 Task: Provide feedback on Google Flights about pricing inaccuracies and upload a supporting screenshot.
Action: Mouse pressed left at (1153, 521)
Screenshot: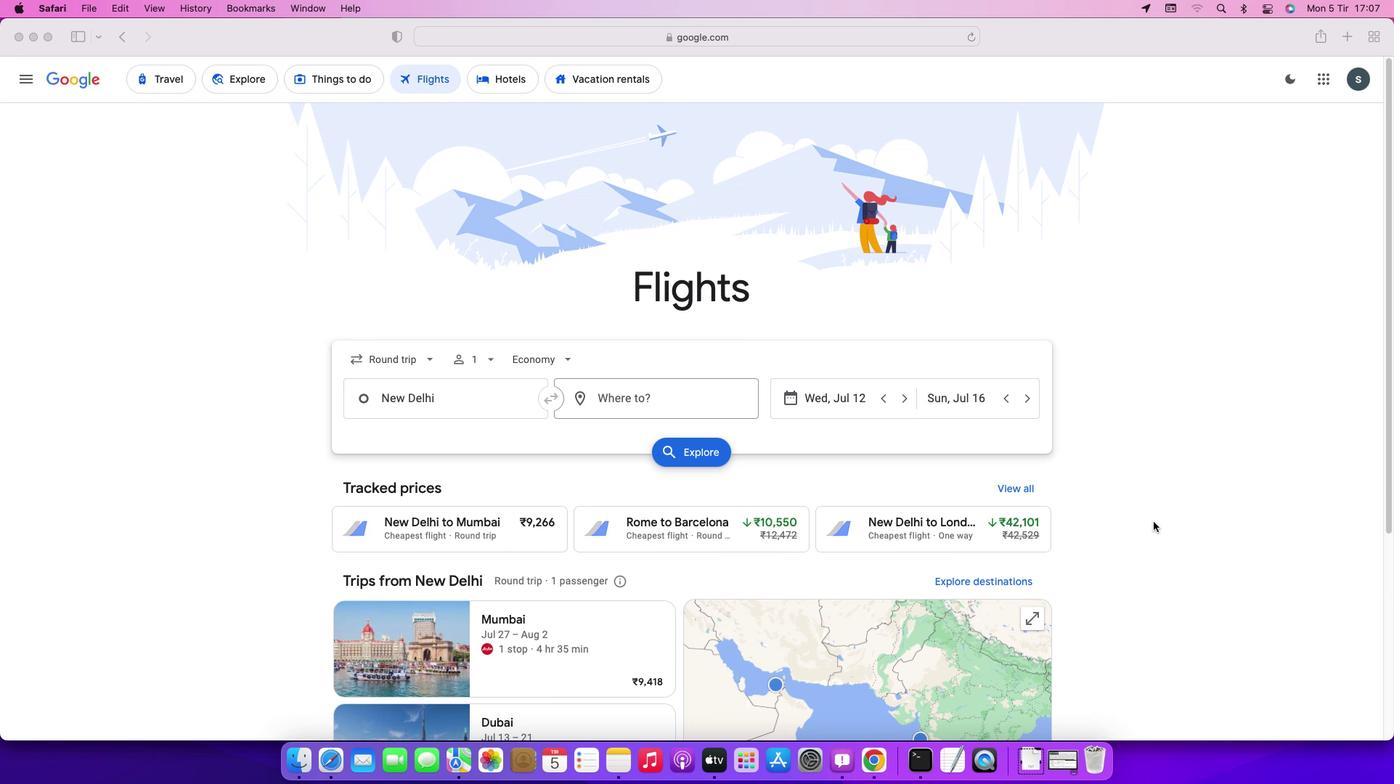
Action: Mouse moved to (1151, 574)
Screenshot: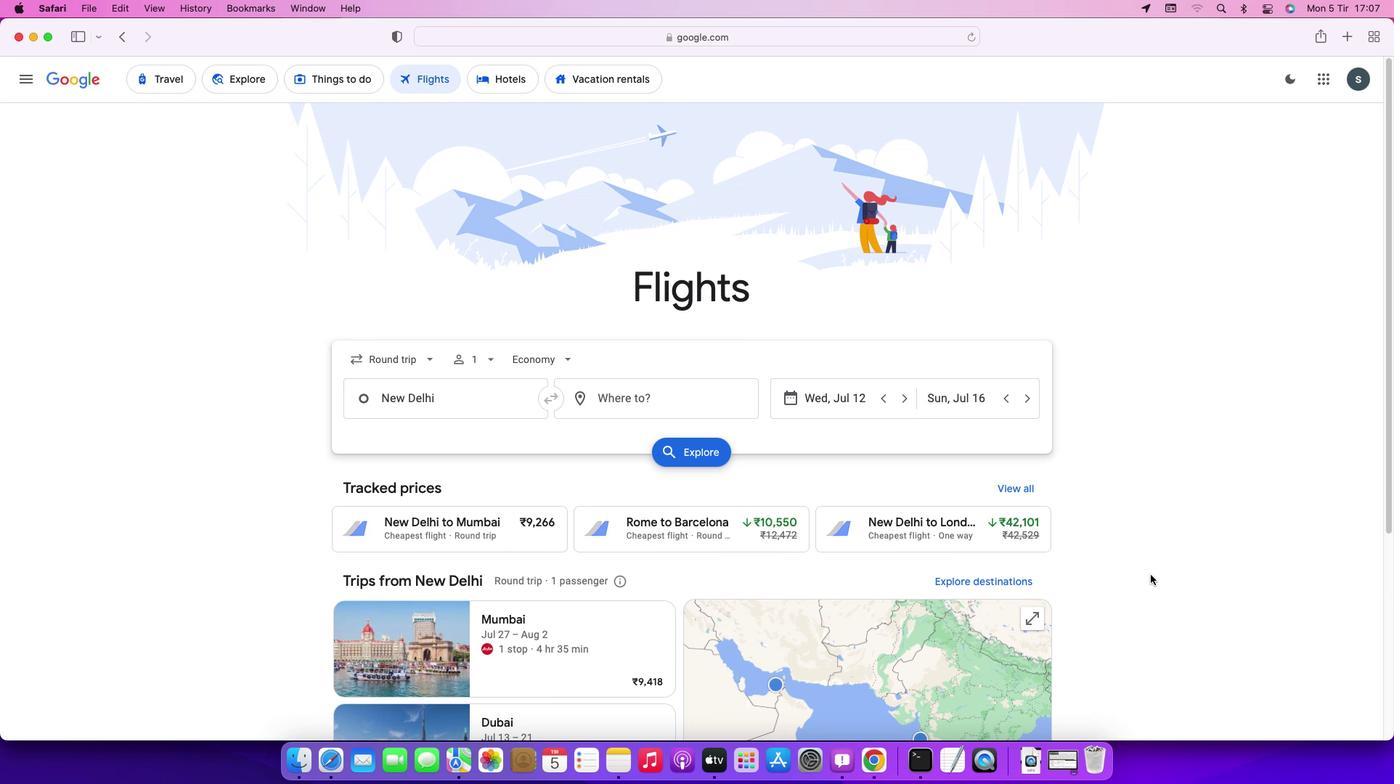 
Action: Mouse scrolled (1151, 574) with delta (0, 0)
Screenshot: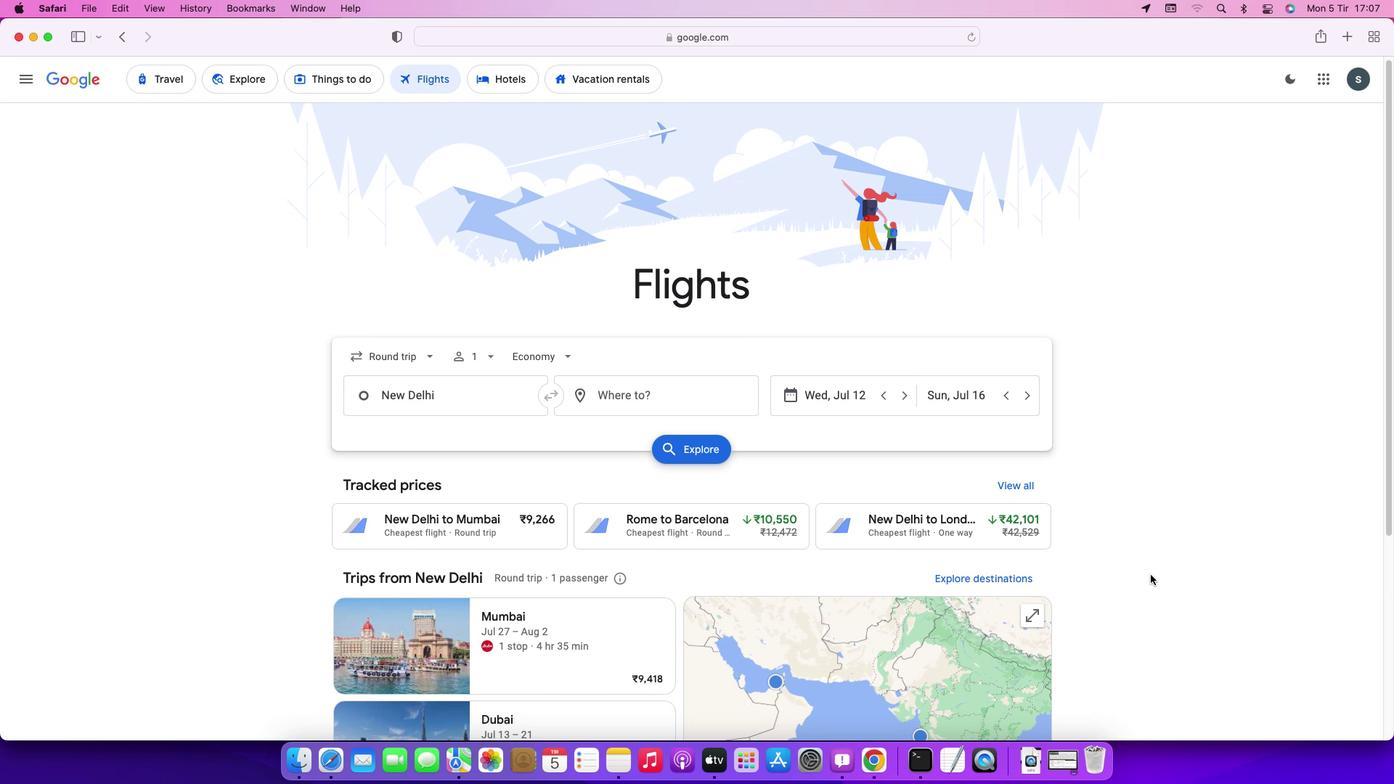 
Action: Mouse scrolled (1151, 574) with delta (0, 0)
Screenshot: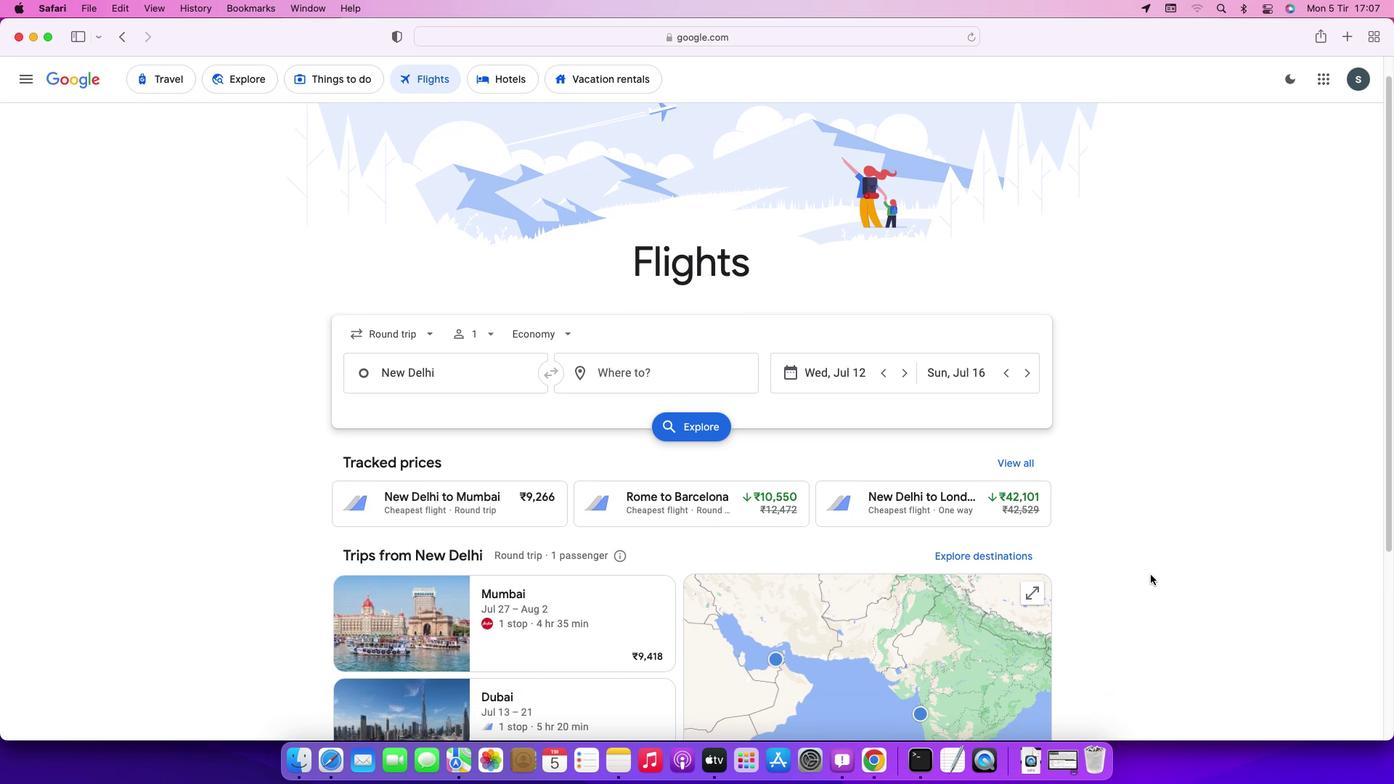 
Action: Mouse scrolled (1151, 574) with delta (0, -2)
Screenshot: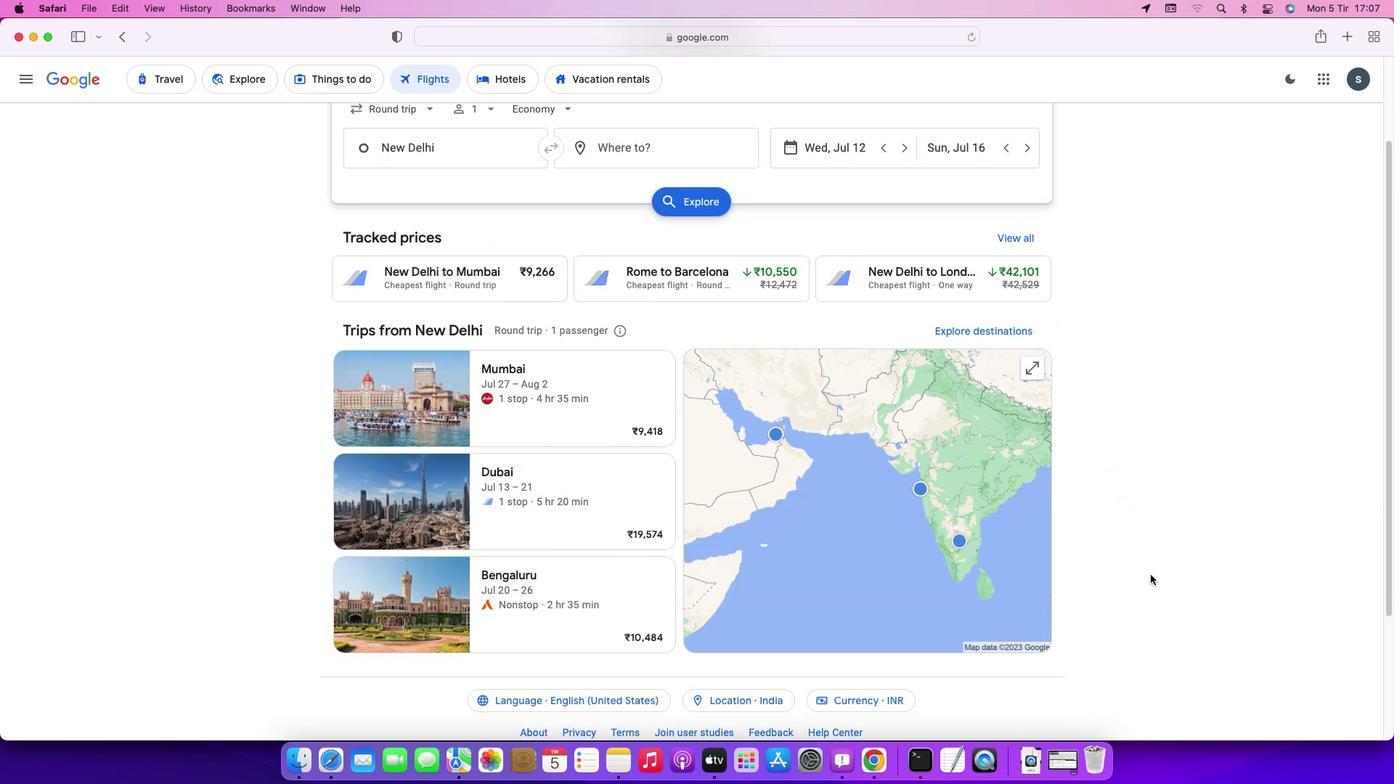 
Action: Mouse scrolled (1151, 574) with delta (0, -2)
Screenshot: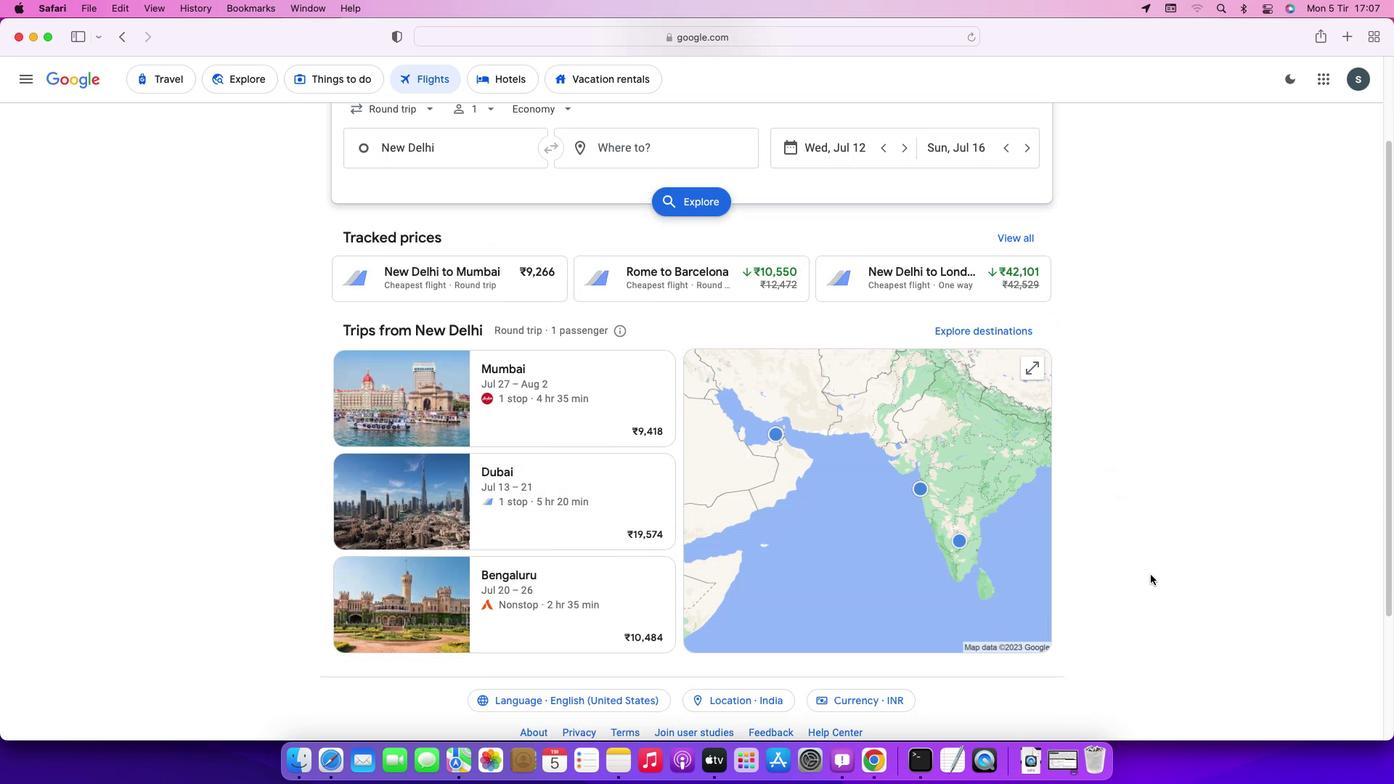 
Action: Mouse scrolled (1151, 574) with delta (0, 0)
Screenshot: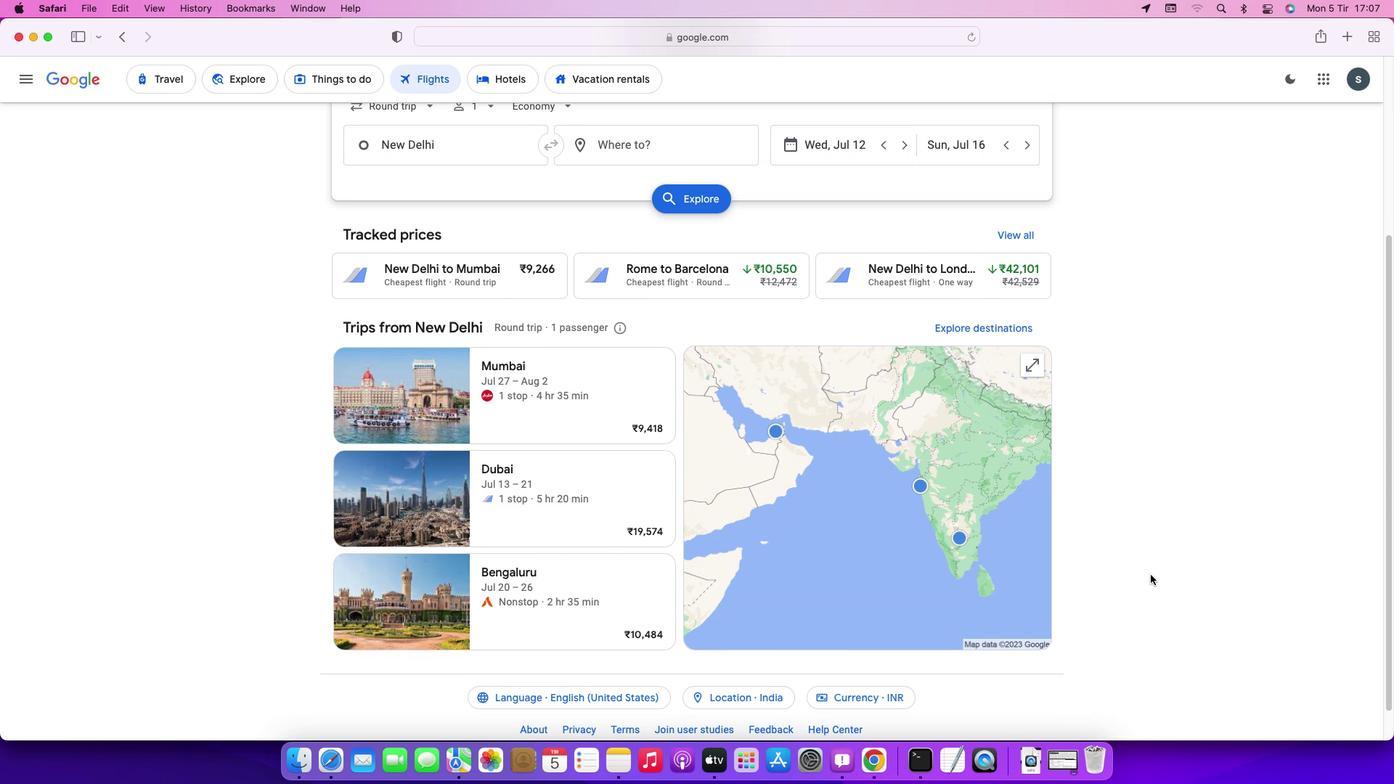 
Action: Mouse scrolled (1151, 574) with delta (0, 0)
Screenshot: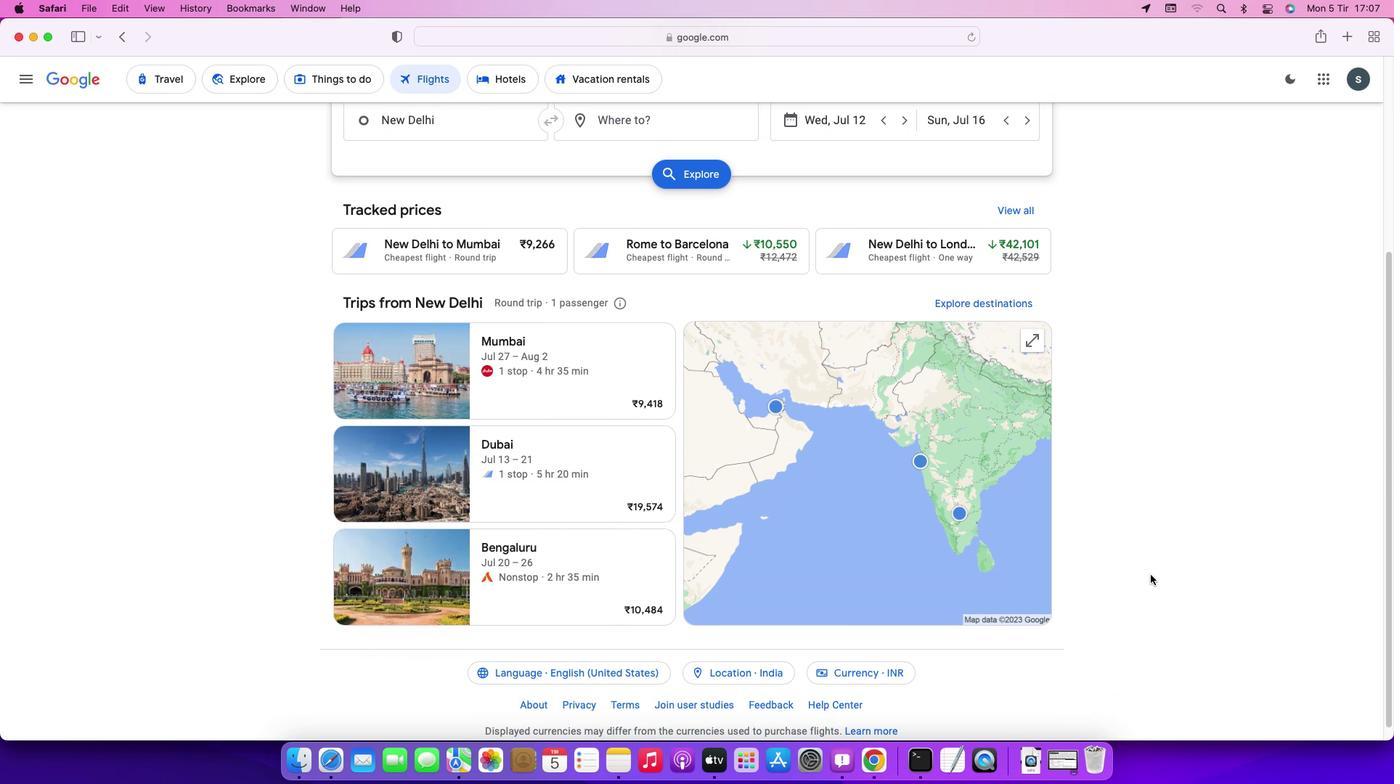 
Action: Mouse scrolled (1151, 574) with delta (0, -1)
Screenshot: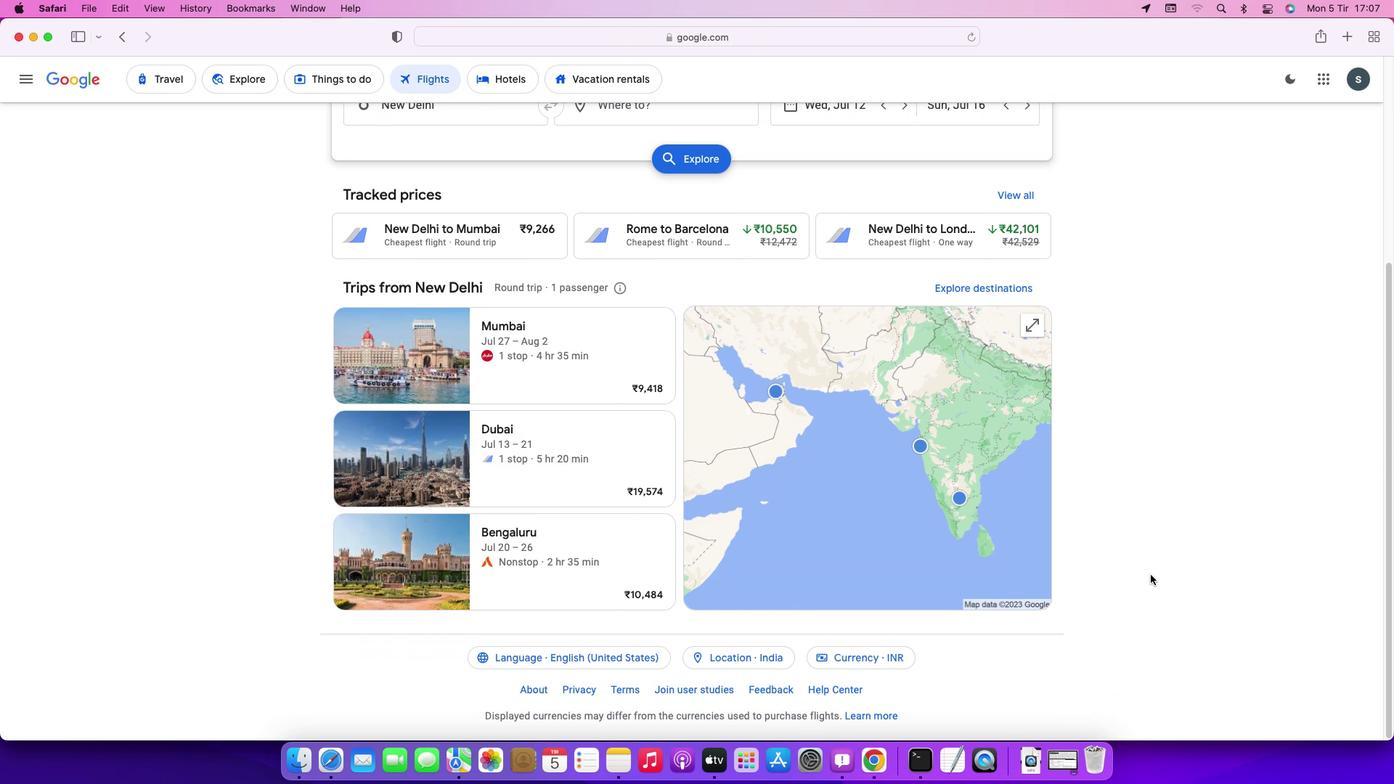 
Action: Mouse moved to (755, 686)
Screenshot: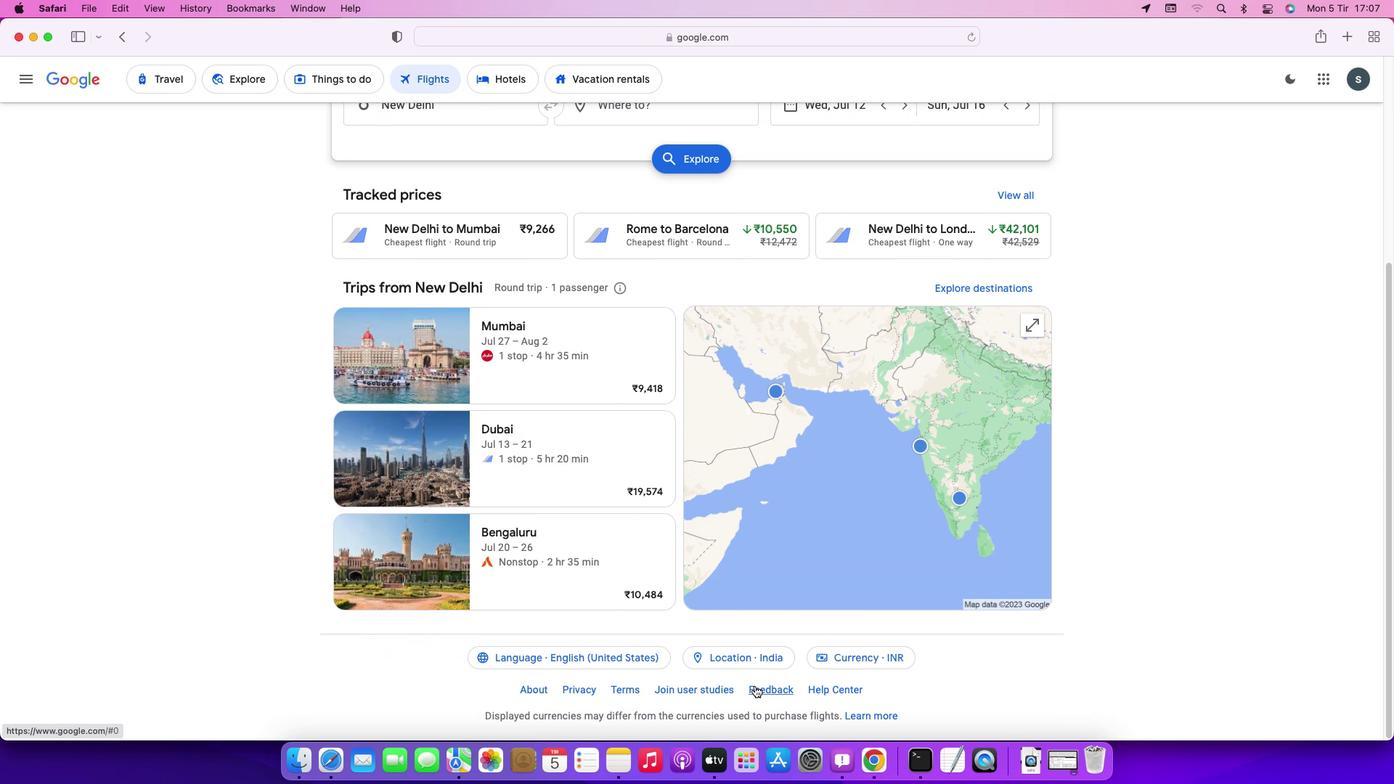 
Action: Mouse pressed left at (755, 686)
Screenshot: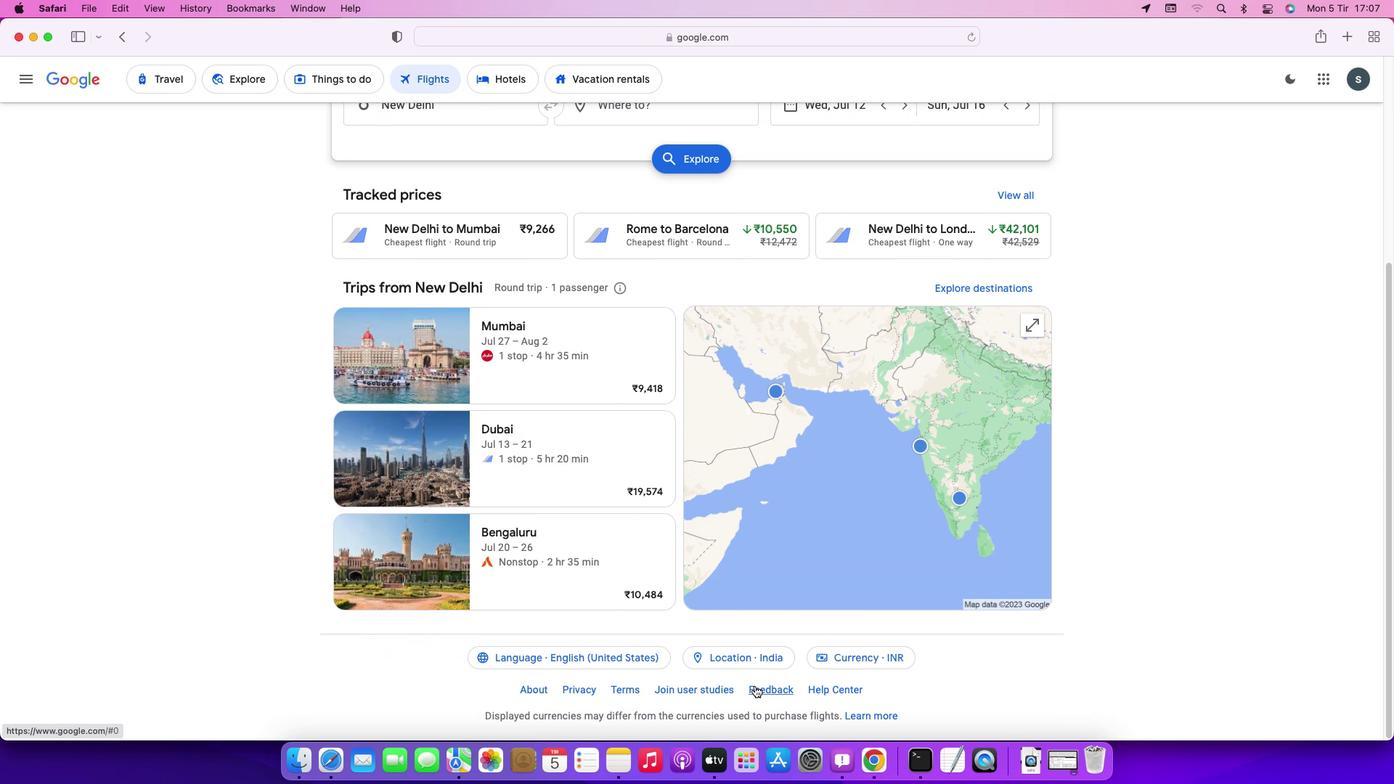
Action: Mouse moved to (1189, 192)
Screenshot: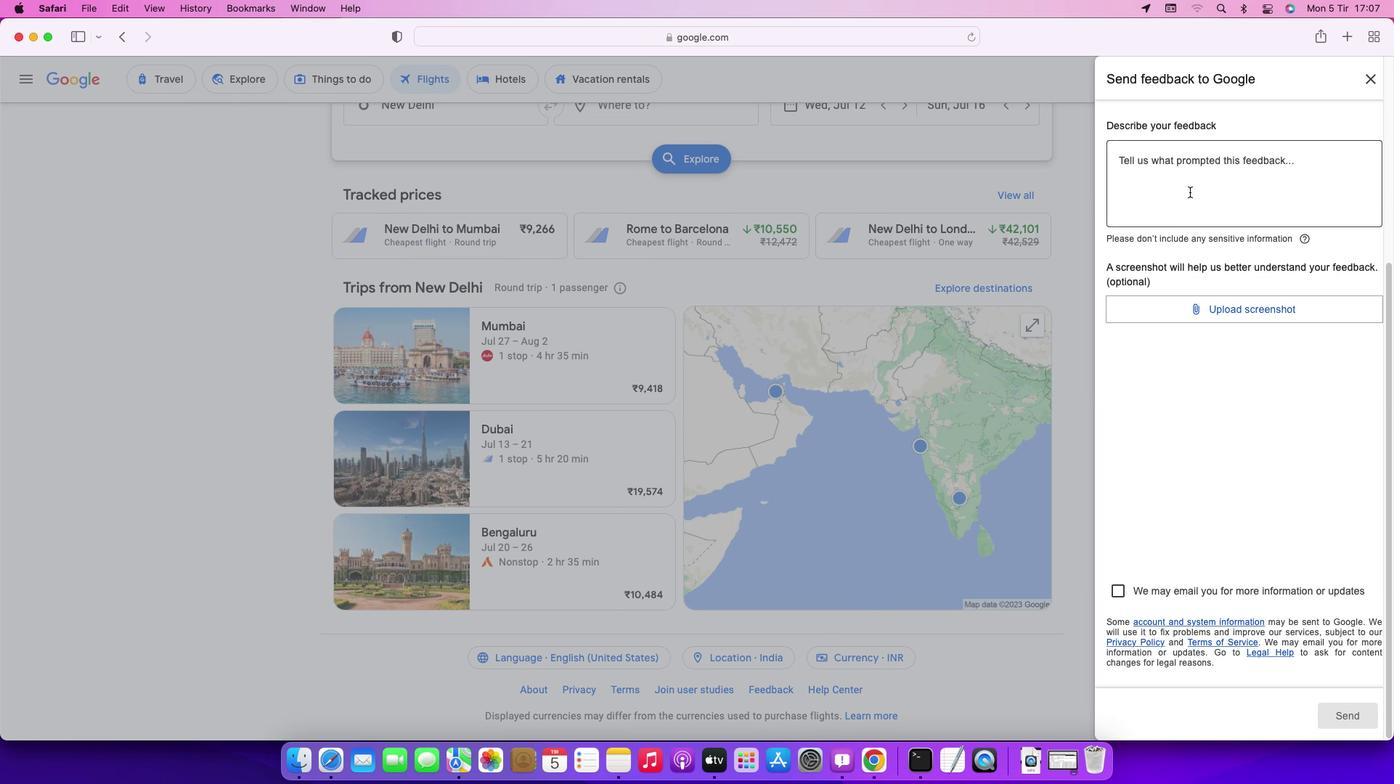 
Action: Mouse pressed left at (1189, 192)
Screenshot: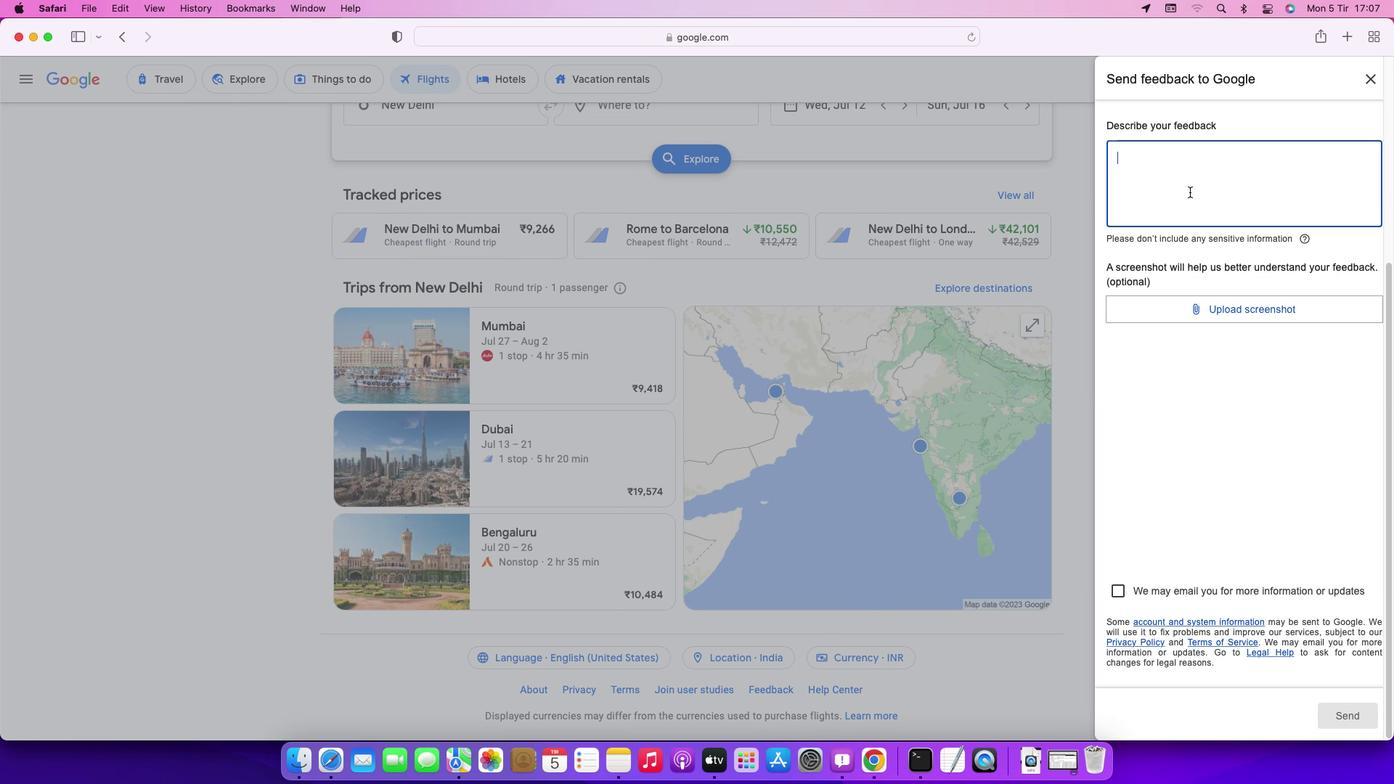 
Action: Key pressed Key.caps_lock'T'Key.caps_lock'h''e'Key.space'p''r''i''c''i''n''g'Key.space'd''i''s''p''l''a''y''e''d'Key.space'o''n'Key.spaceKey.caps_lock'G'Key.caps_lock'o''o''g''l''e'Key.spaceKey.caps_lock'F'Key.caps_lock'l''i''g''h''t'Key.space'i''s'Key.space's''o''m''e''t''i''m''e''s'Key.space'i''n''a''c''c''u''r''a''t''e''.'
Screenshot: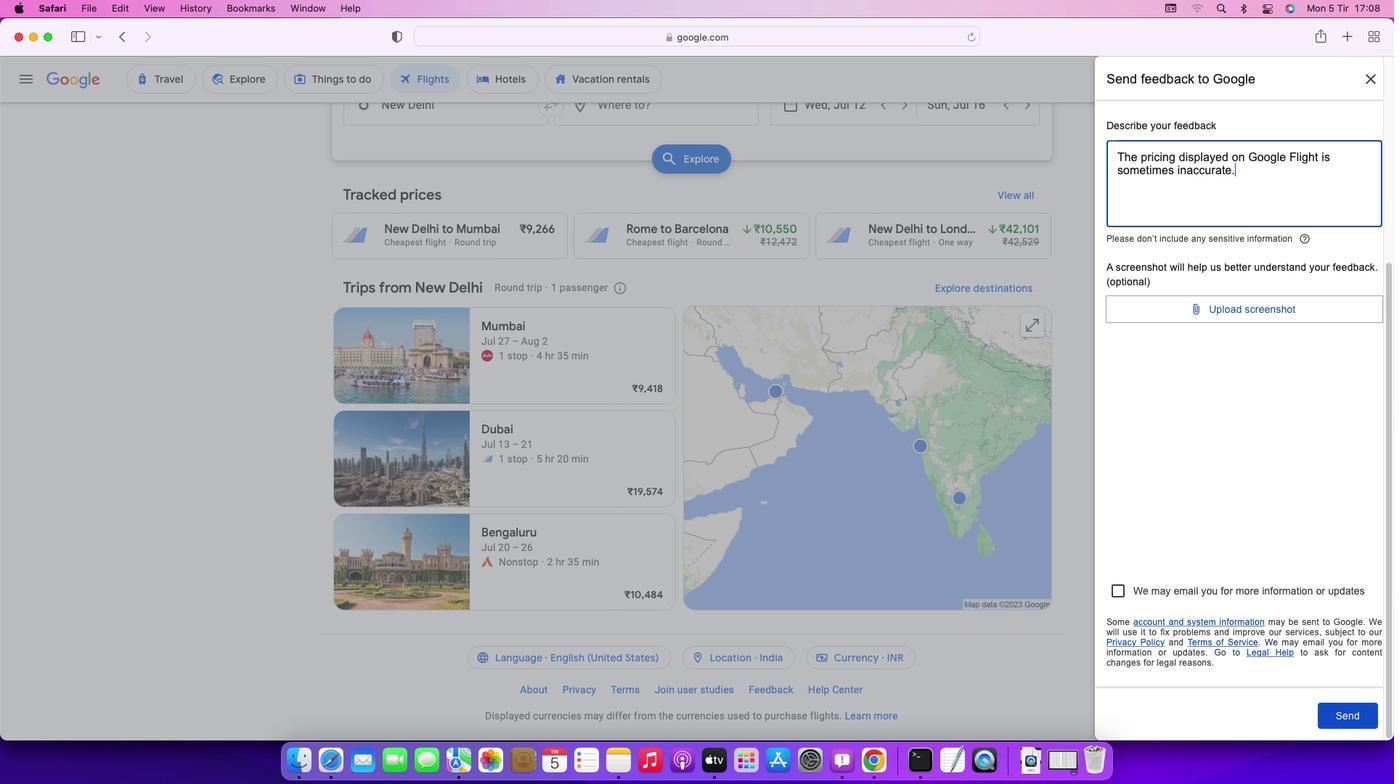 
Action: Mouse moved to (1252, 305)
Screenshot: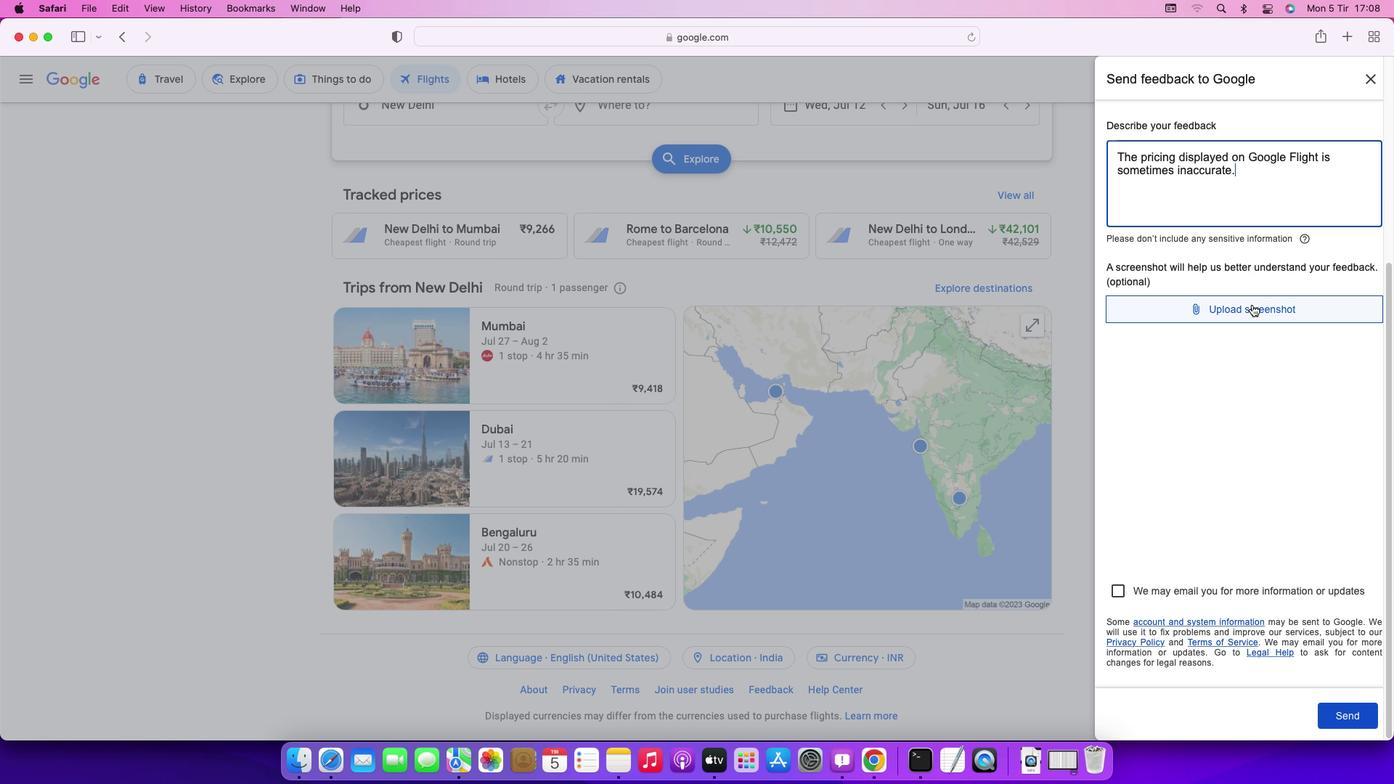 
Action: Mouse pressed left at (1252, 305)
Screenshot: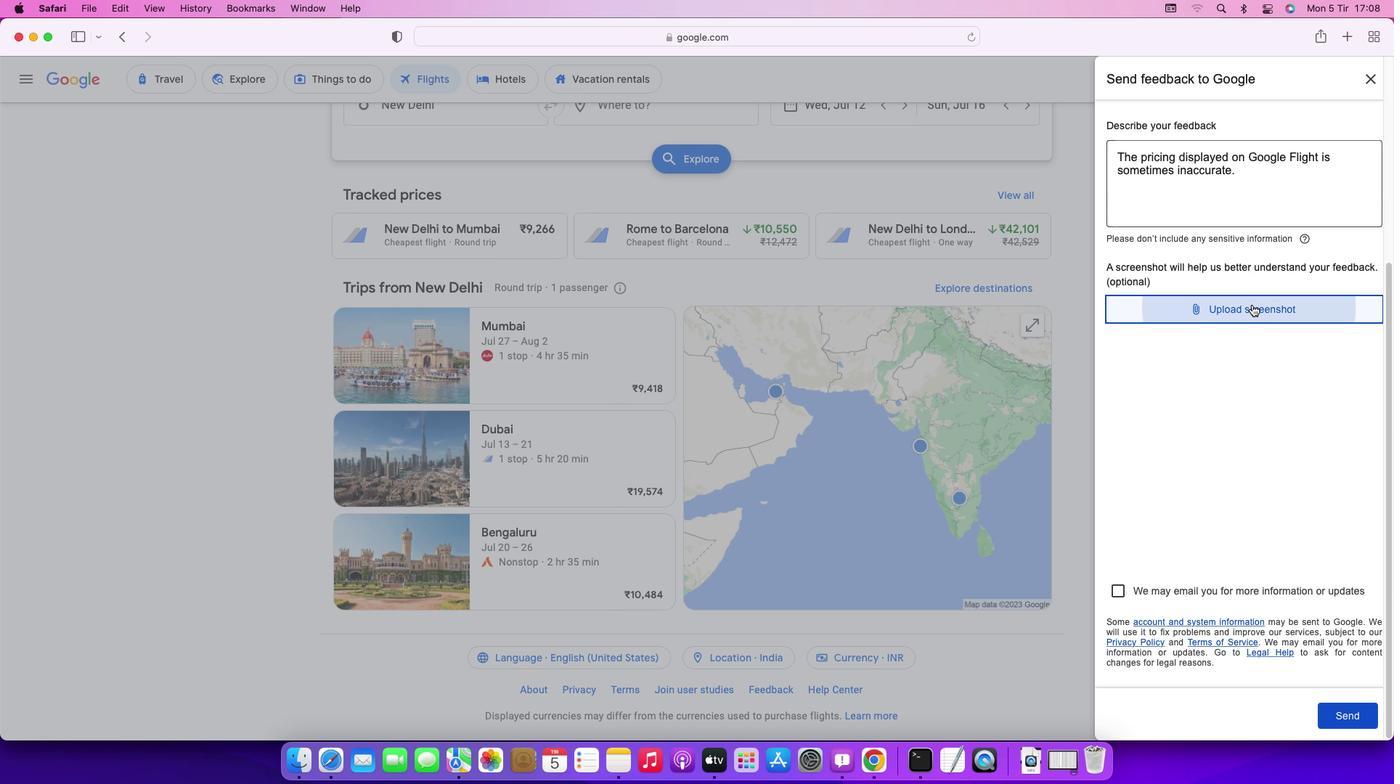 
Action: Mouse moved to (693, 440)
Screenshot: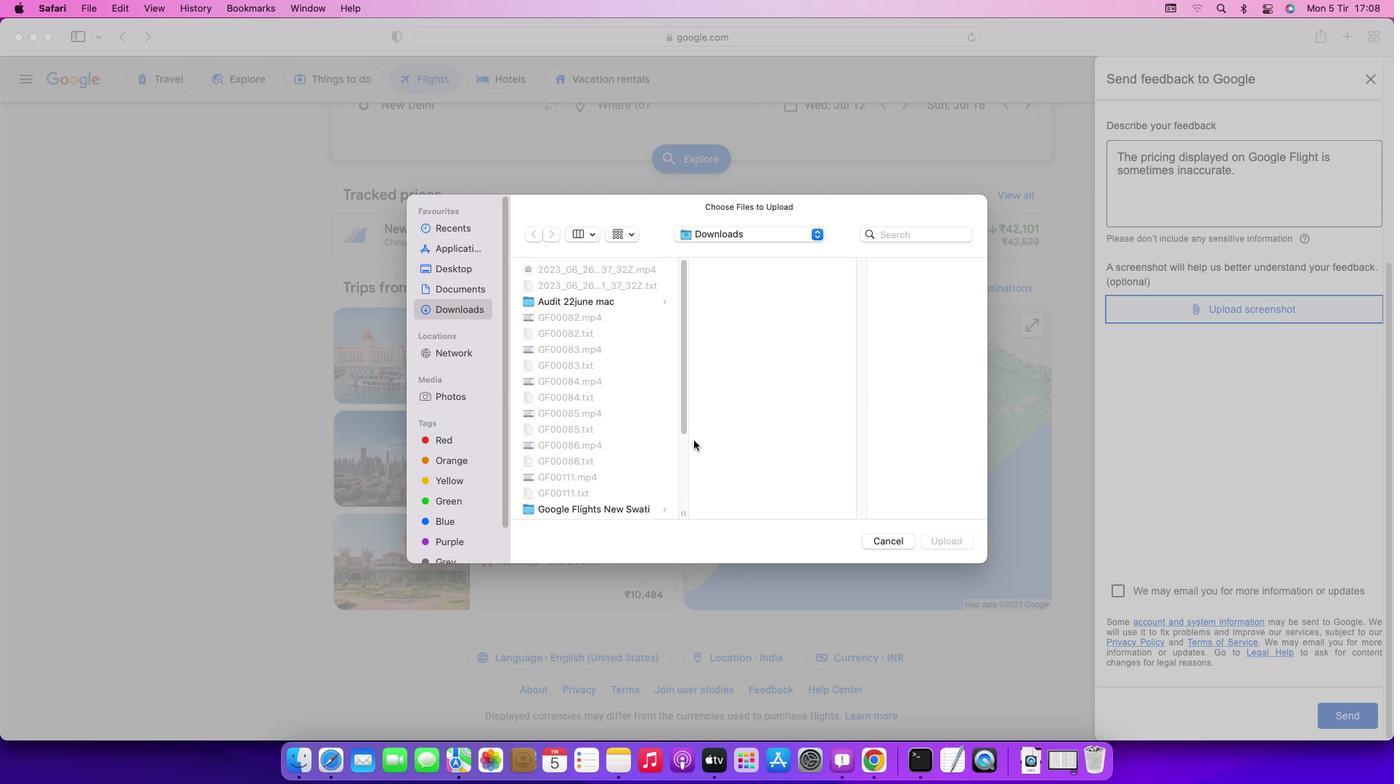 
Action: Mouse scrolled (693, 440) with delta (0, 0)
Screenshot: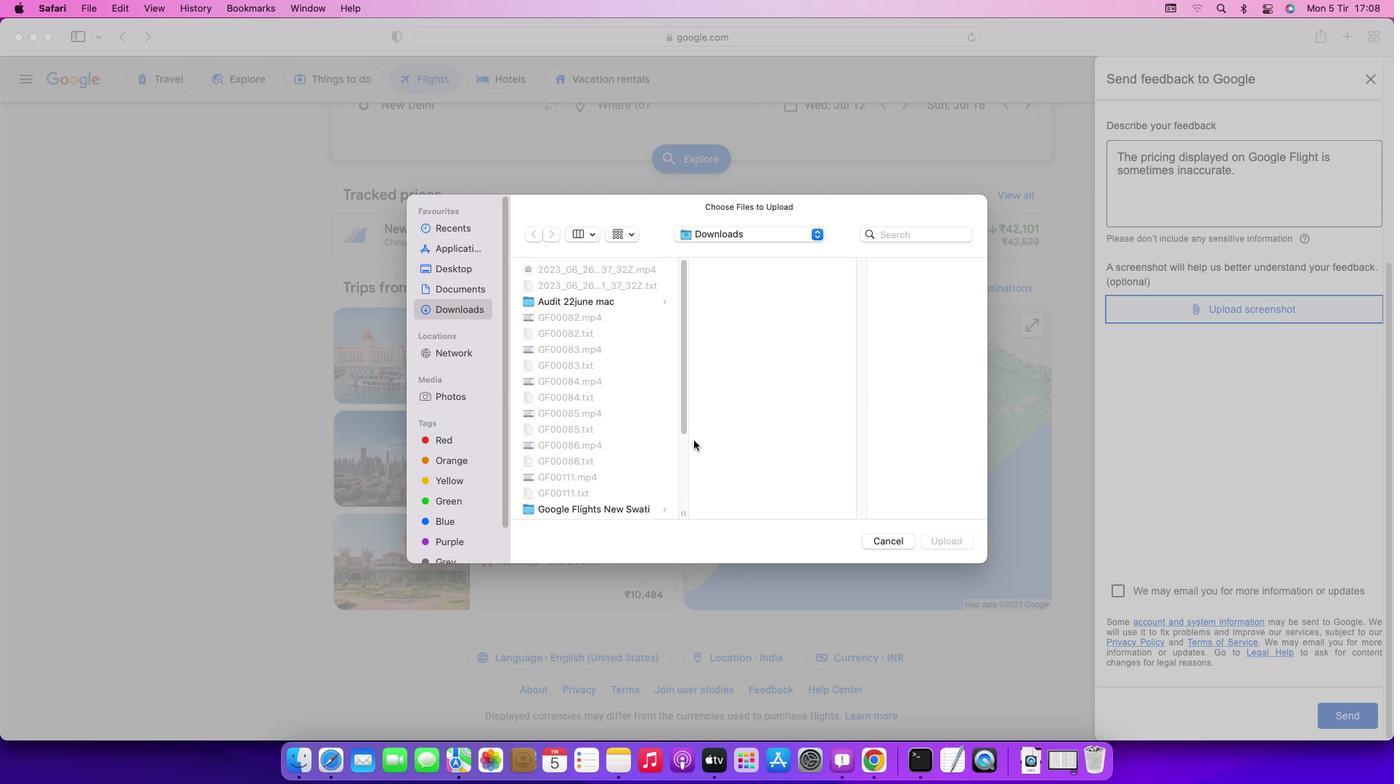 
Action: Mouse scrolled (693, 440) with delta (0, 0)
Screenshot: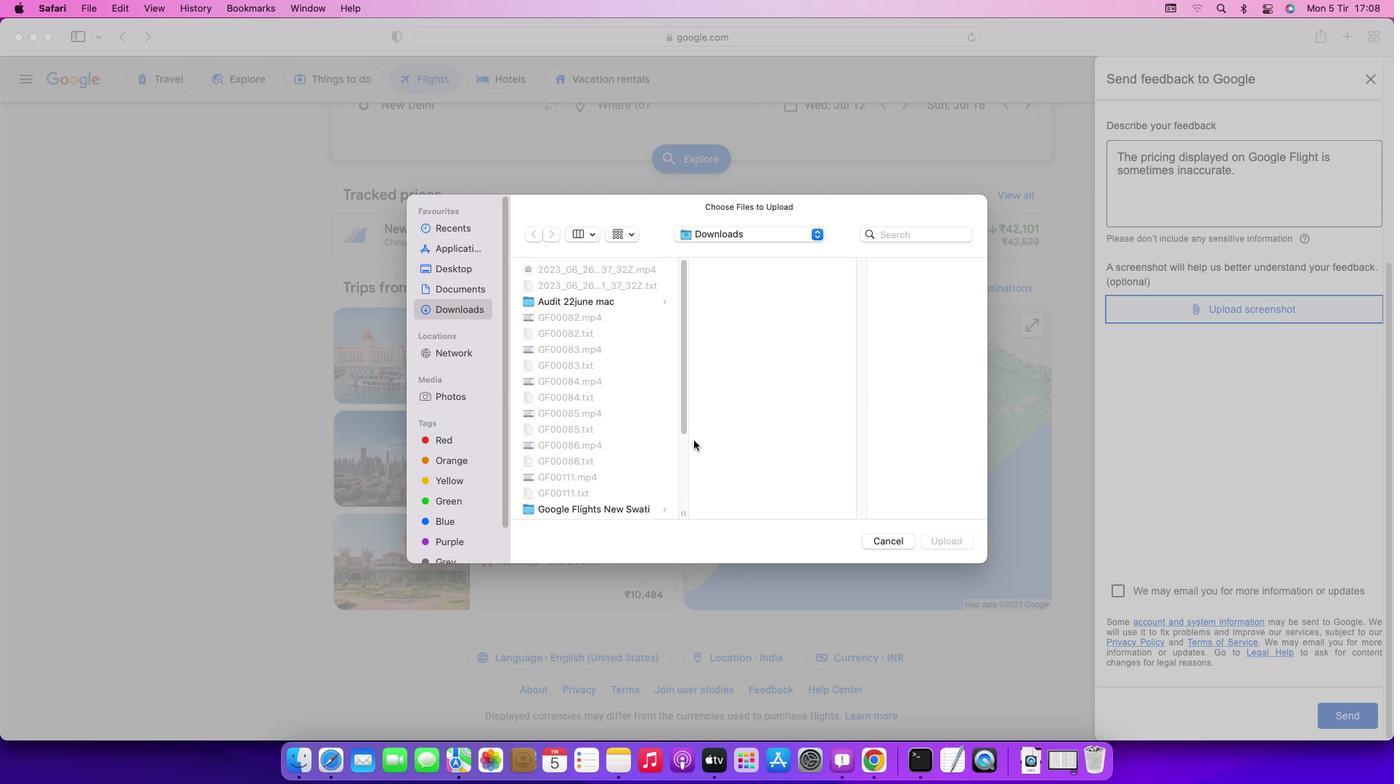 
Action: Mouse scrolled (693, 440) with delta (0, -1)
Screenshot: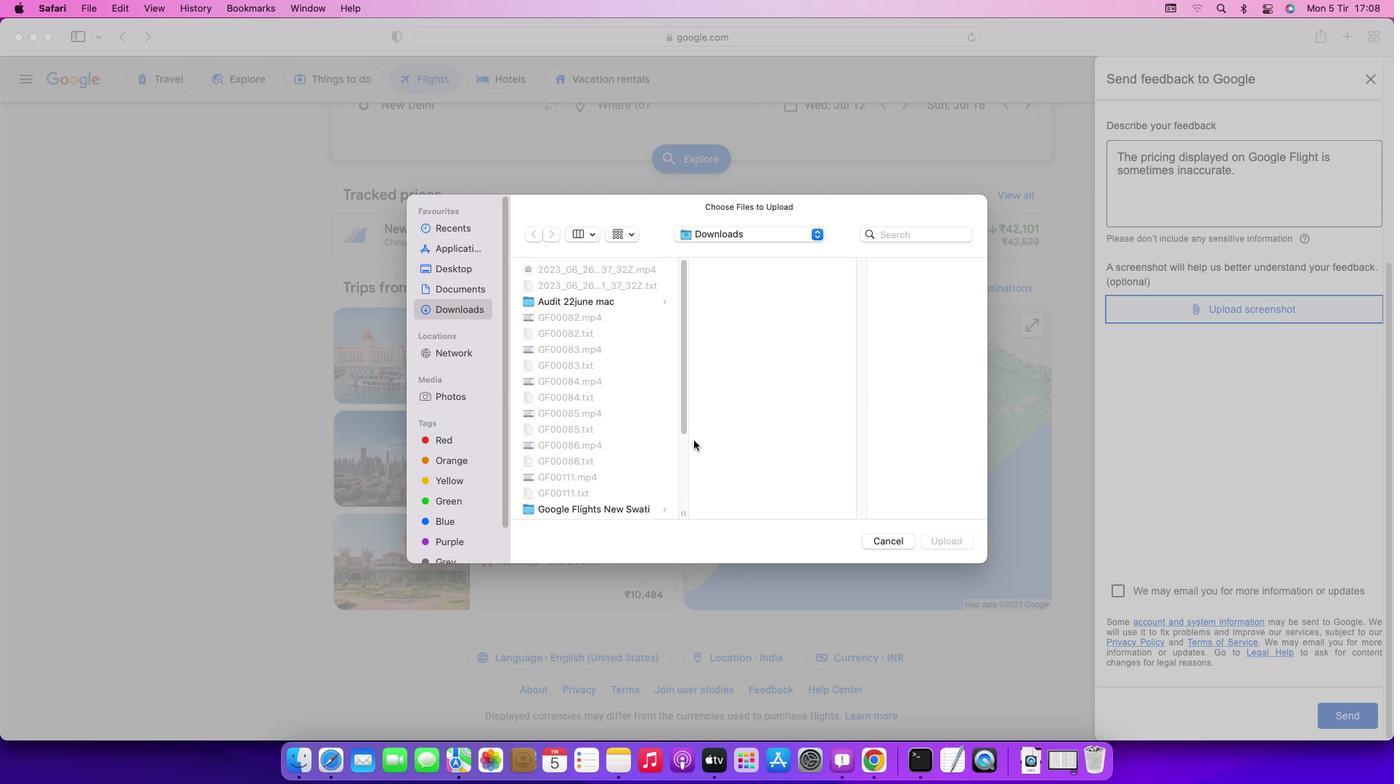 
Action: Mouse moved to (679, 442)
Screenshot: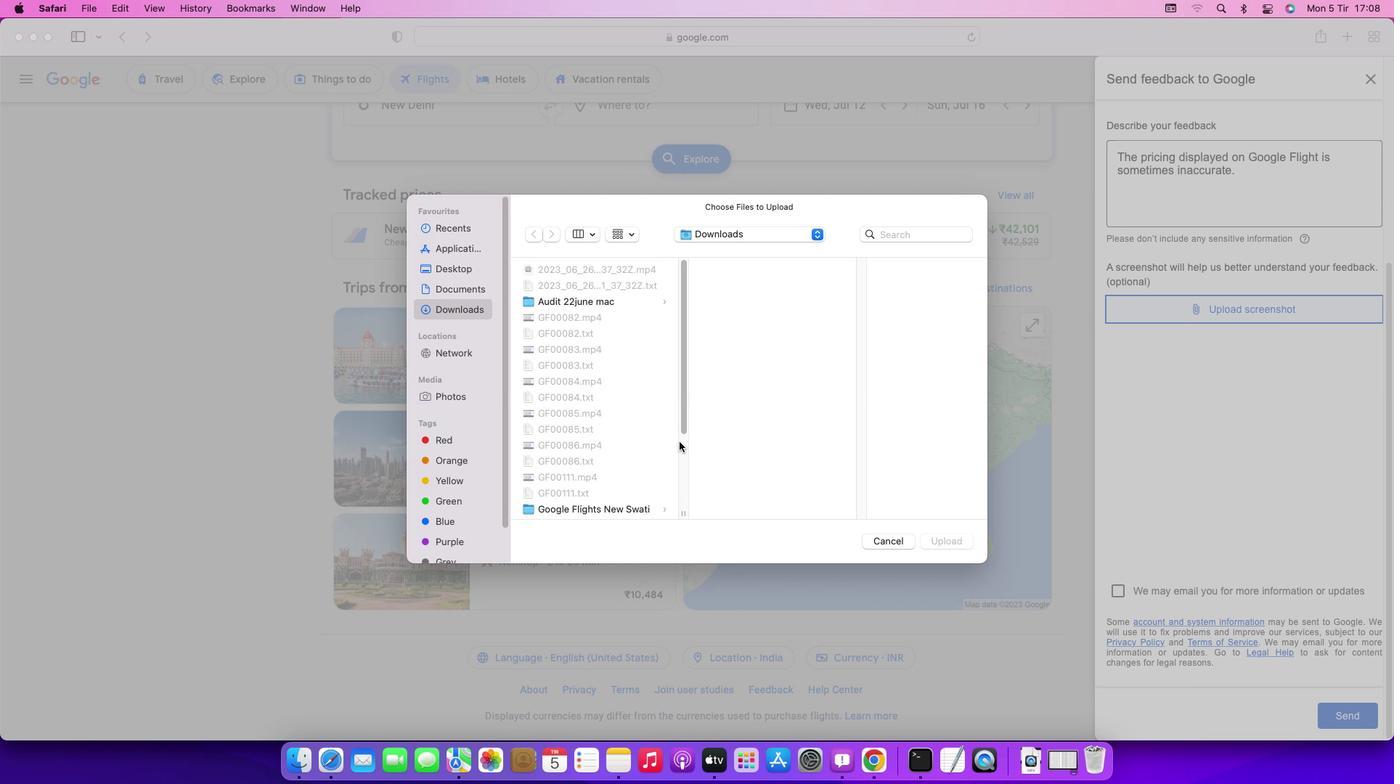 
Action: Mouse scrolled (679, 442) with delta (0, 0)
Screenshot: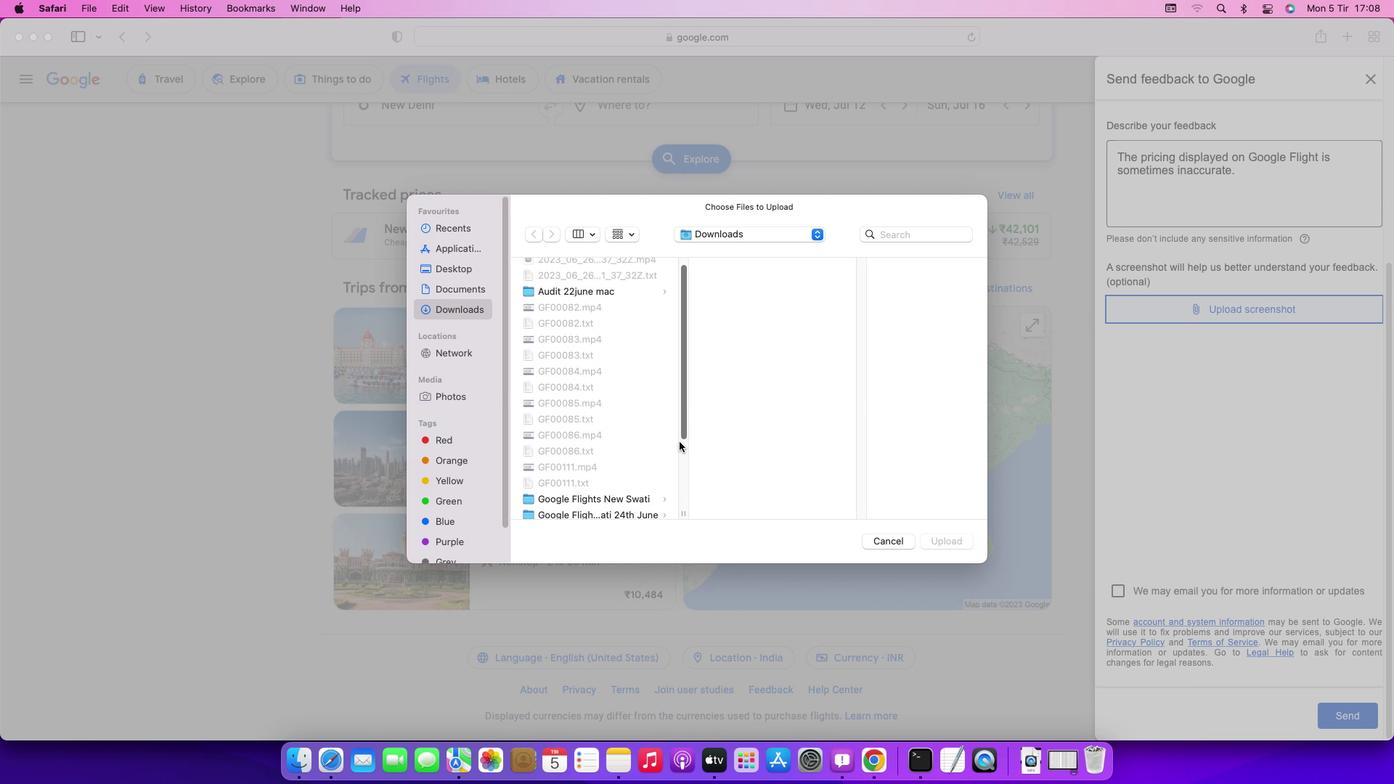 
Action: Mouse scrolled (679, 442) with delta (0, 0)
Screenshot: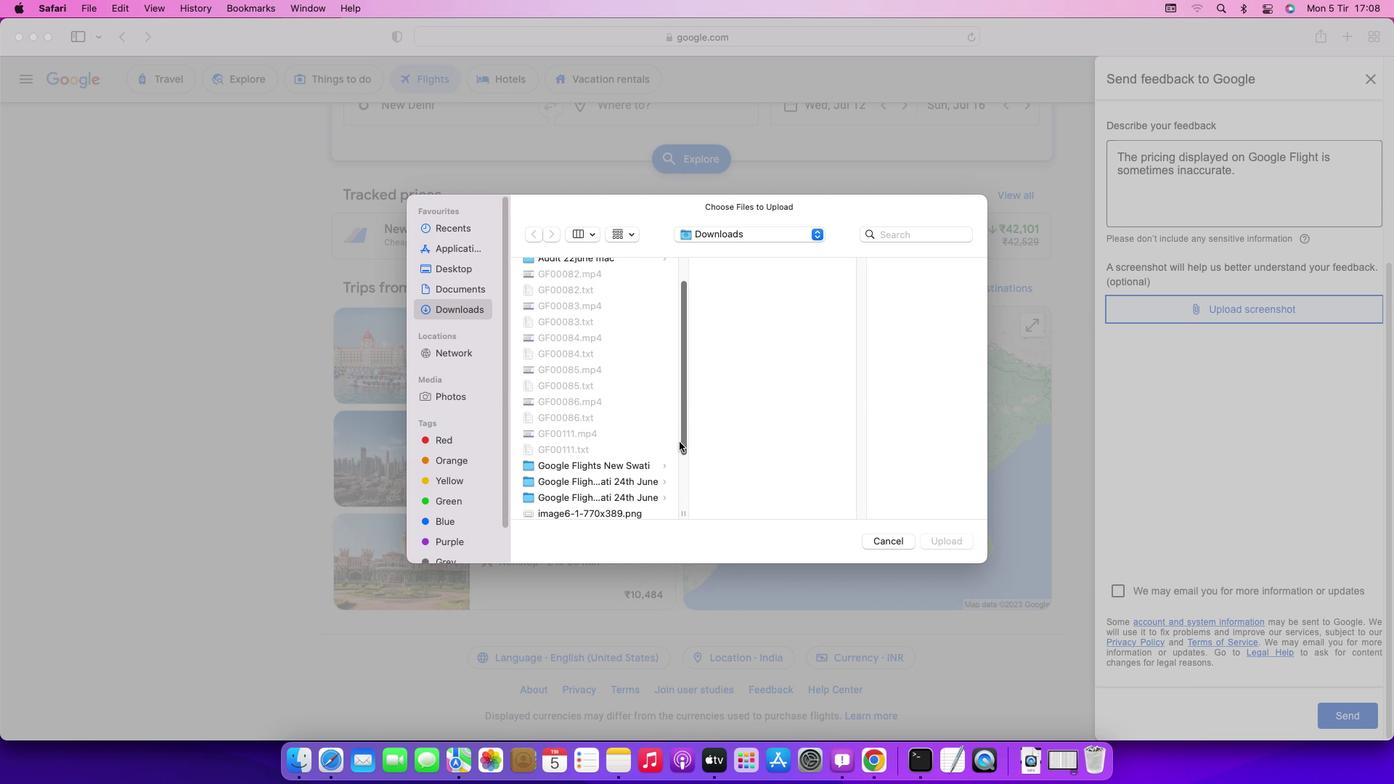 
Action: Mouse scrolled (679, 442) with delta (0, -1)
Screenshot: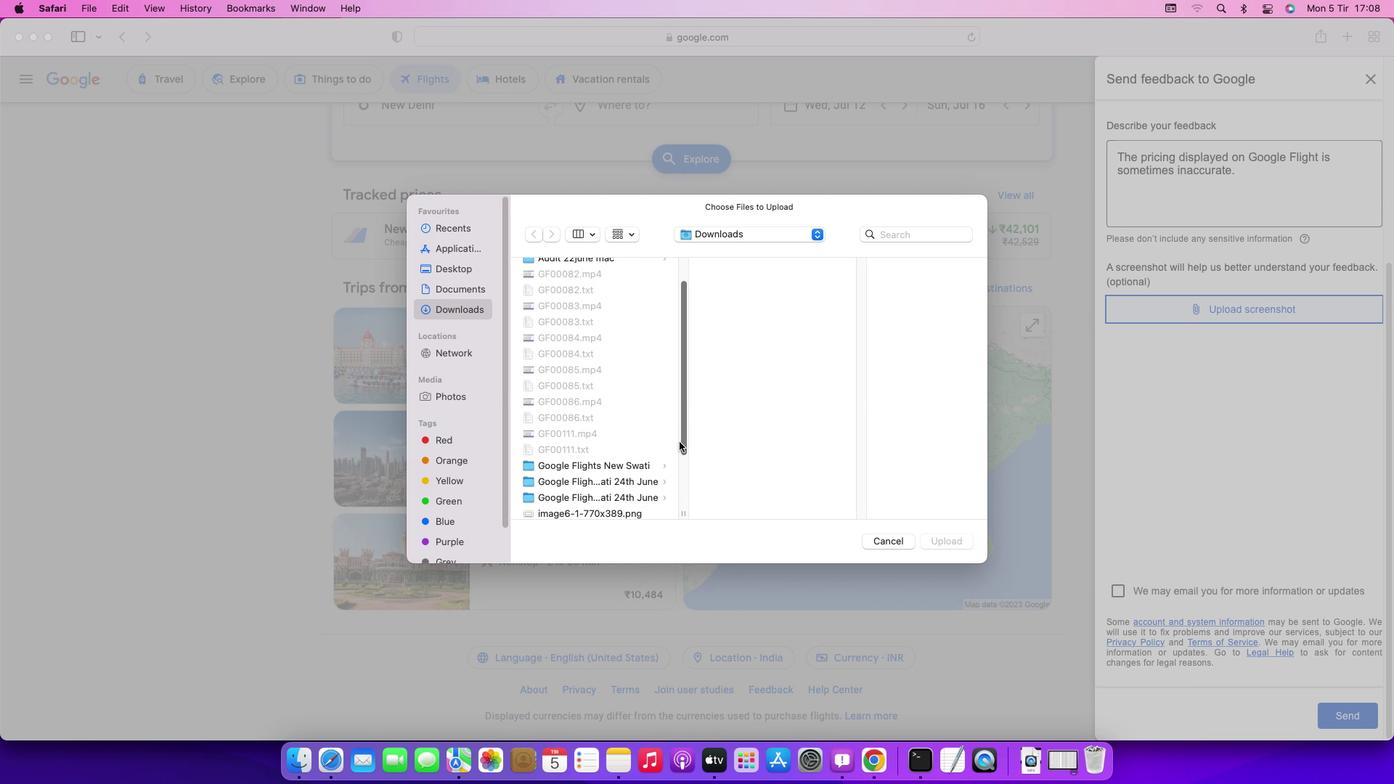 
Action: Mouse scrolled (679, 442) with delta (0, 0)
Screenshot: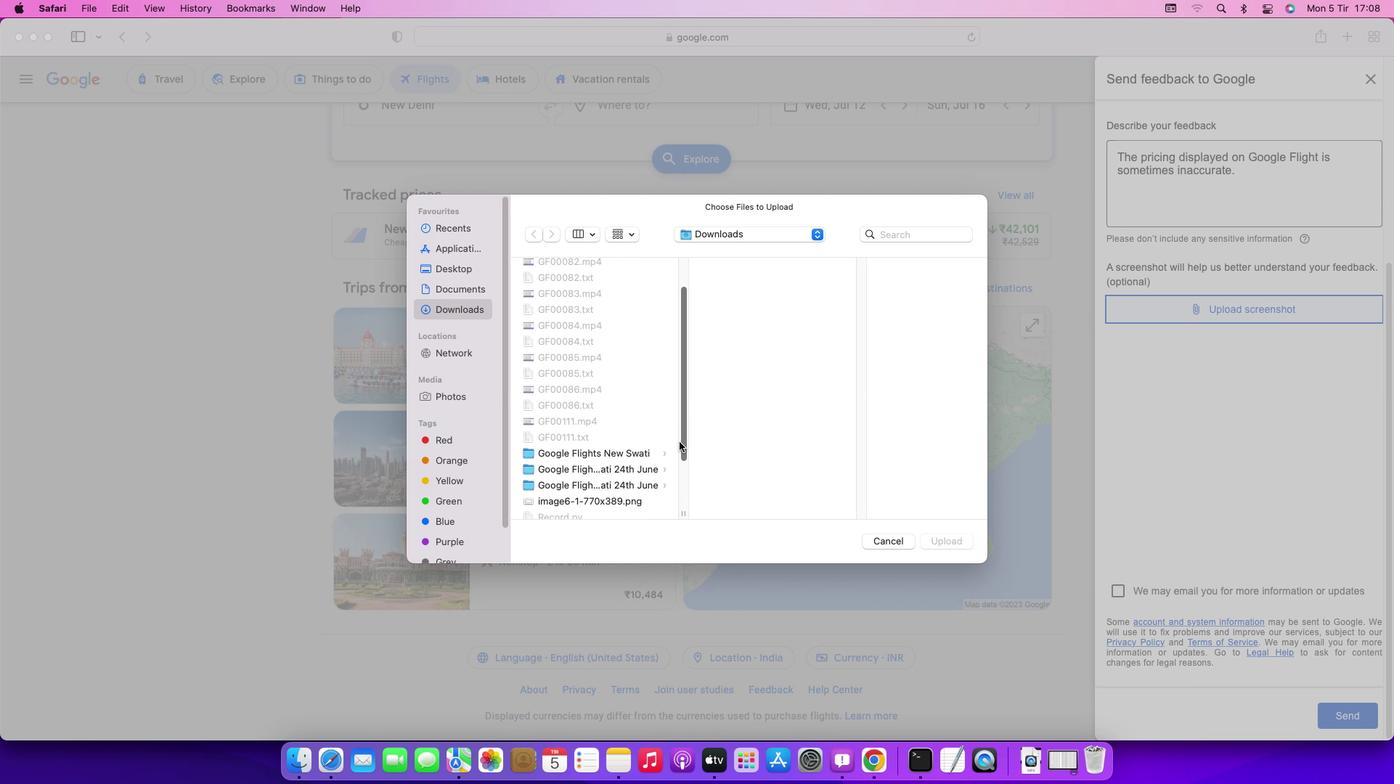 
Action: Mouse scrolled (679, 442) with delta (0, 0)
Screenshot: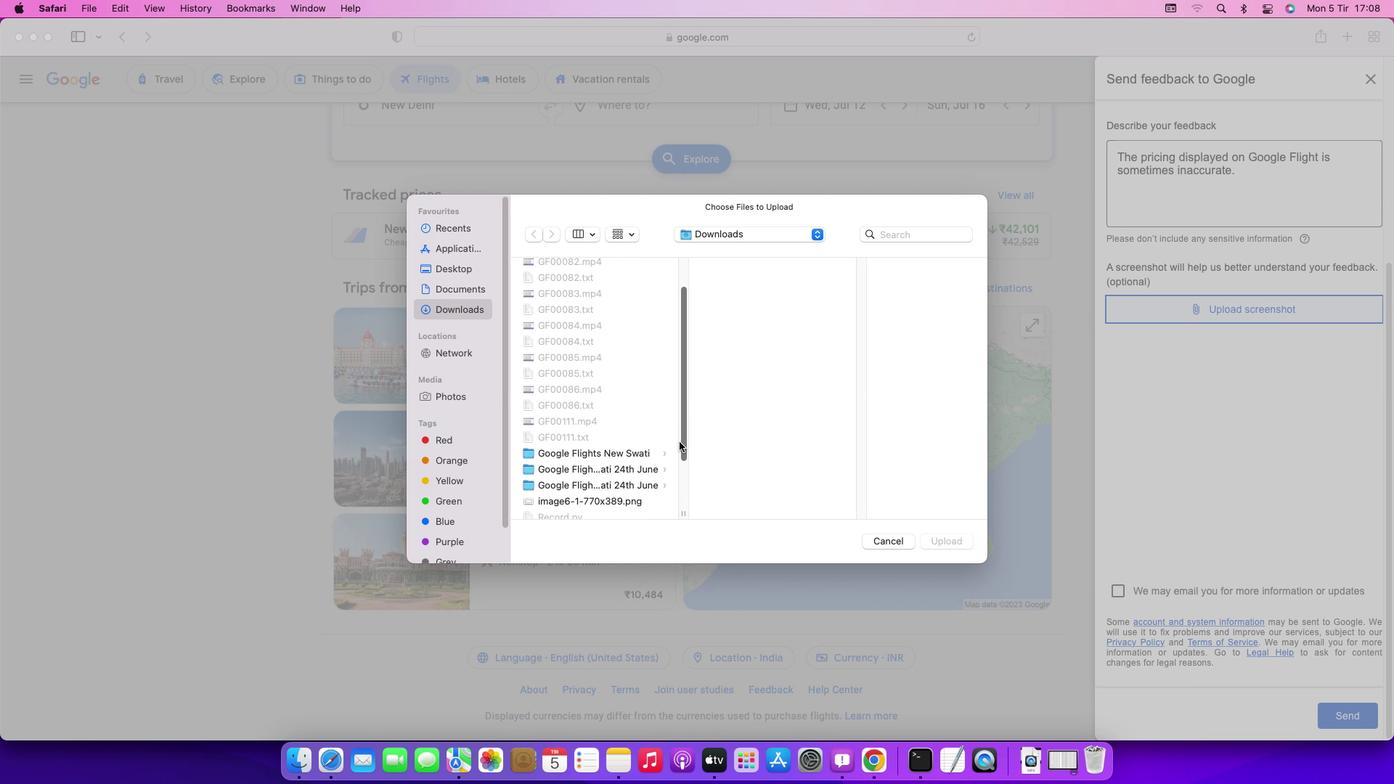 
Action: Mouse scrolled (679, 442) with delta (0, 0)
Screenshot: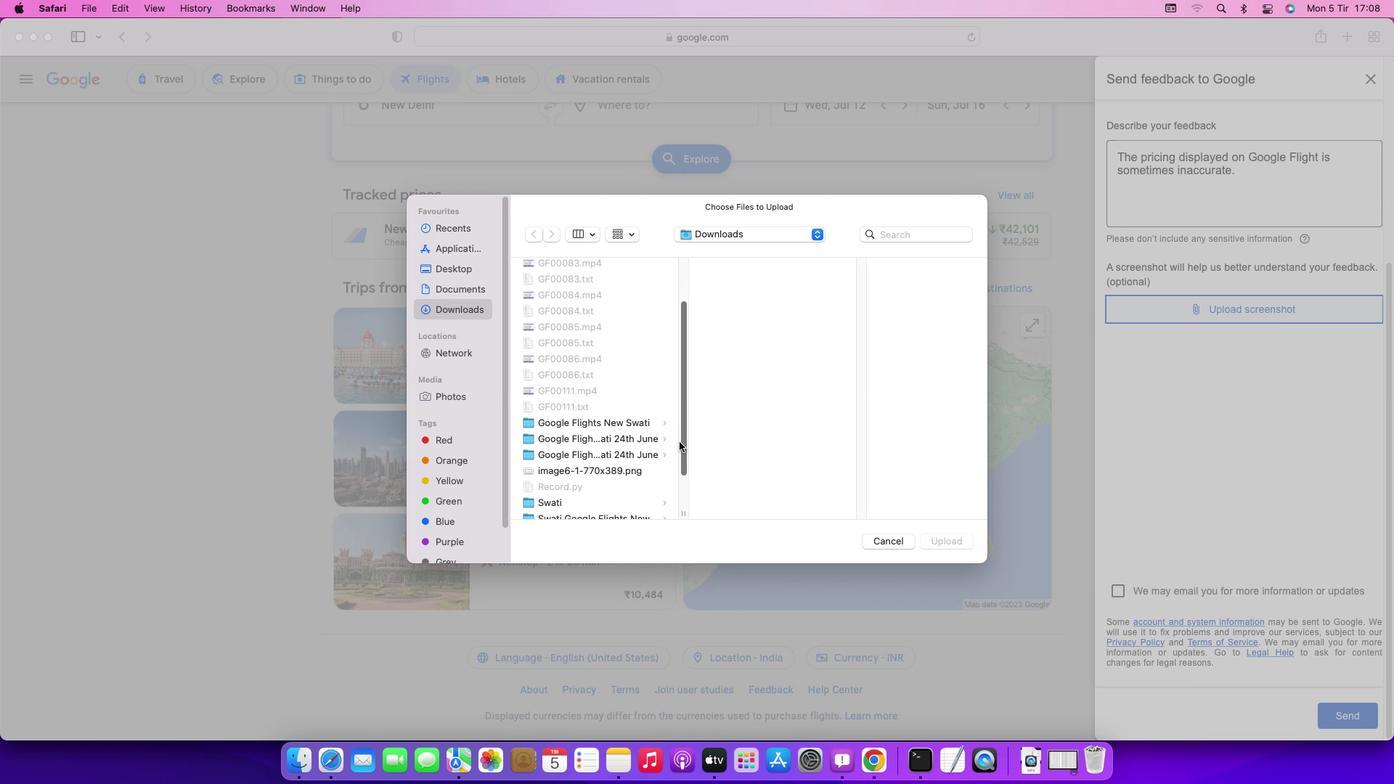 
Action: Mouse moved to (626, 469)
Screenshot: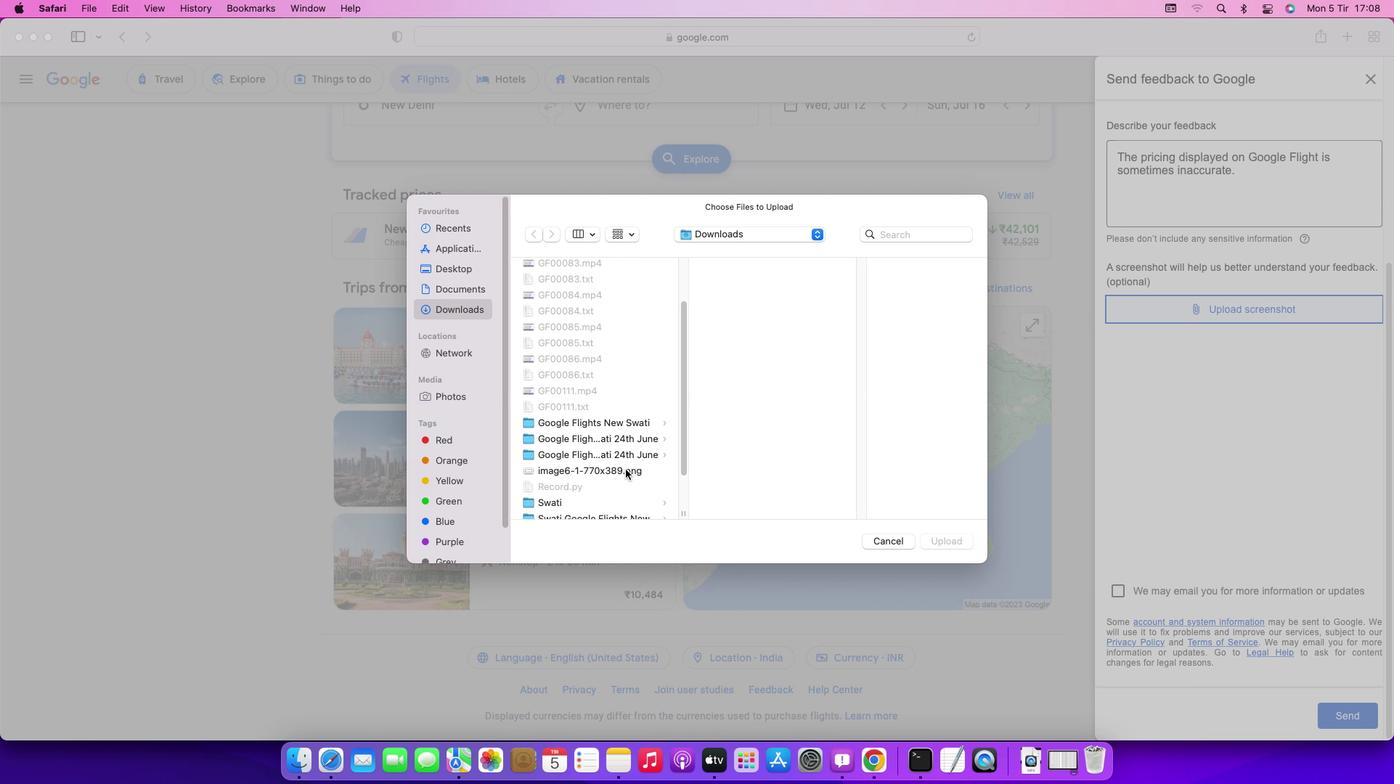 
Action: Mouse pressed left at (626, 469)
Screenshot: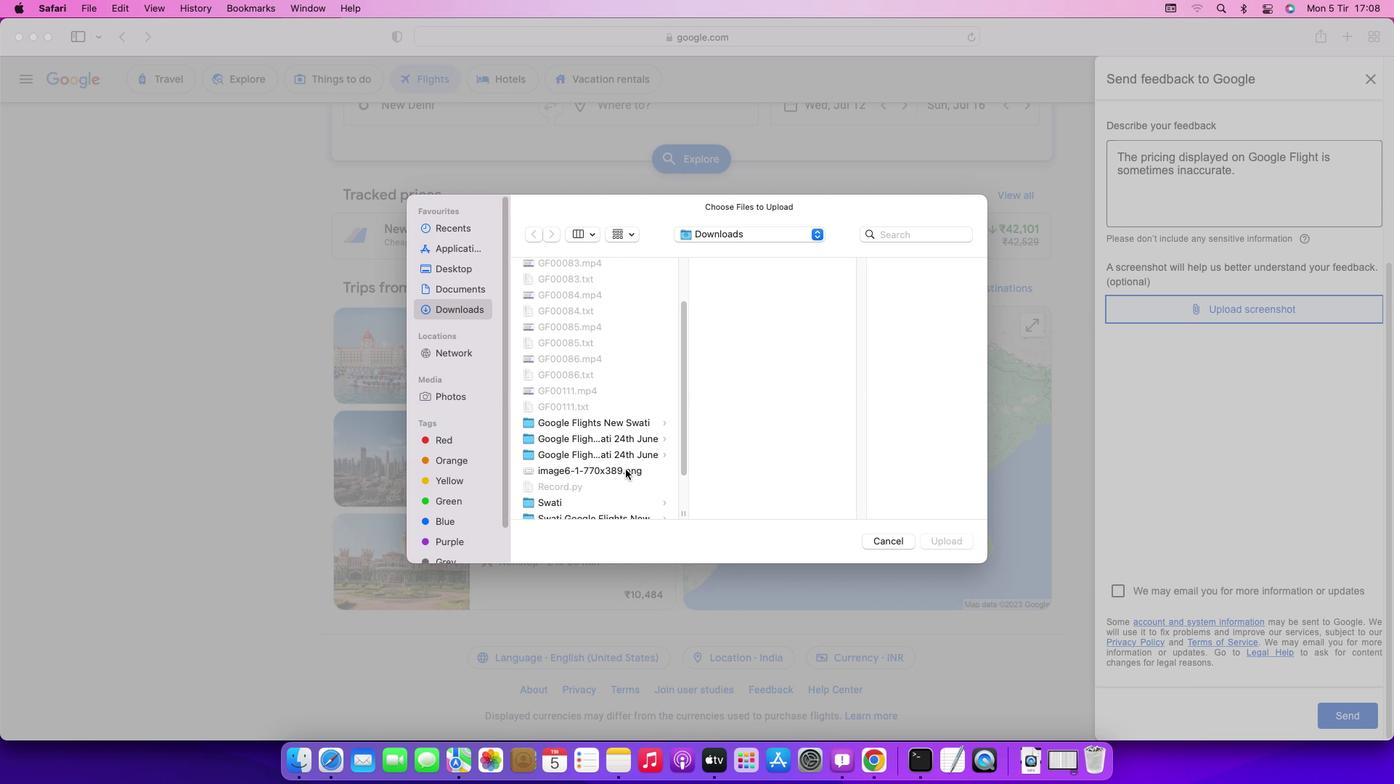 
Action: Mouse moved to (950, 544)
Screenshot: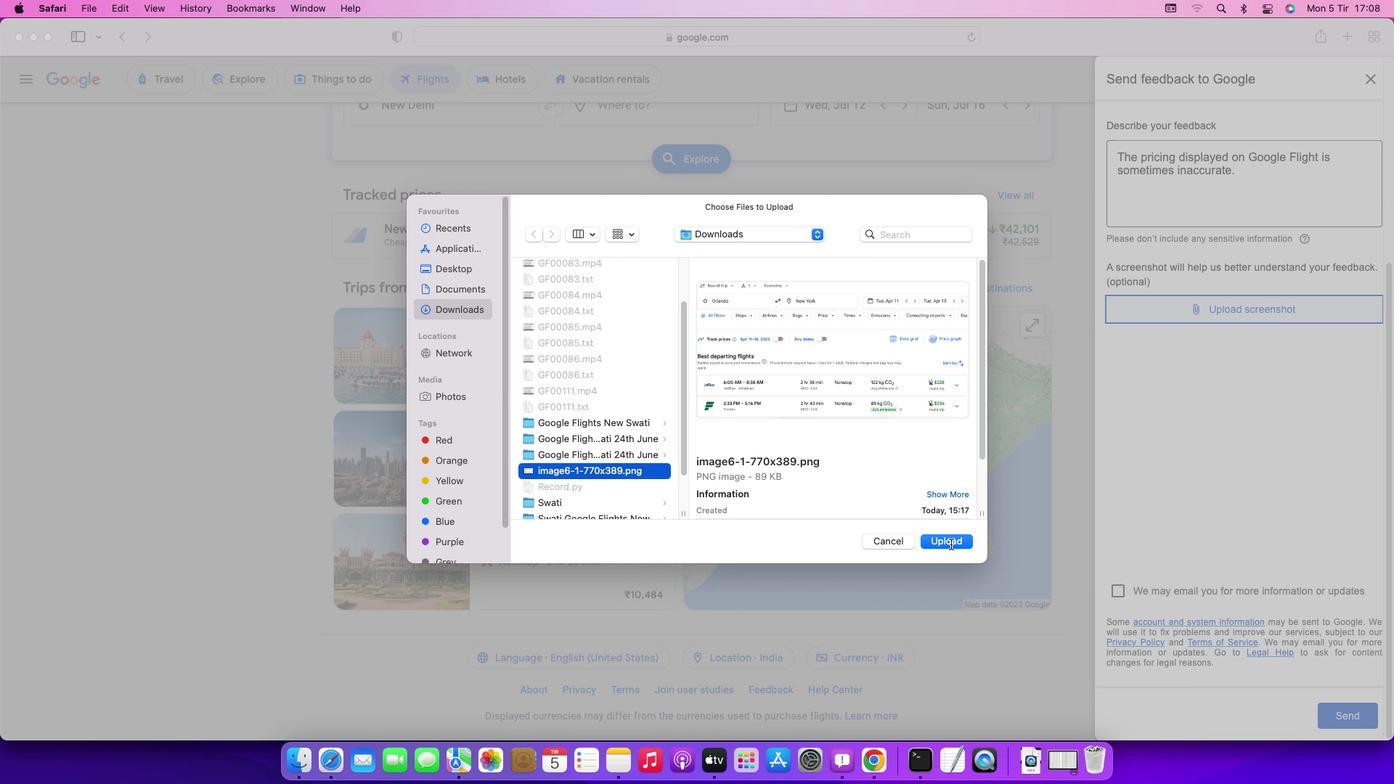 
Action: Mouse pressed left at (950, 544)
Screenshot: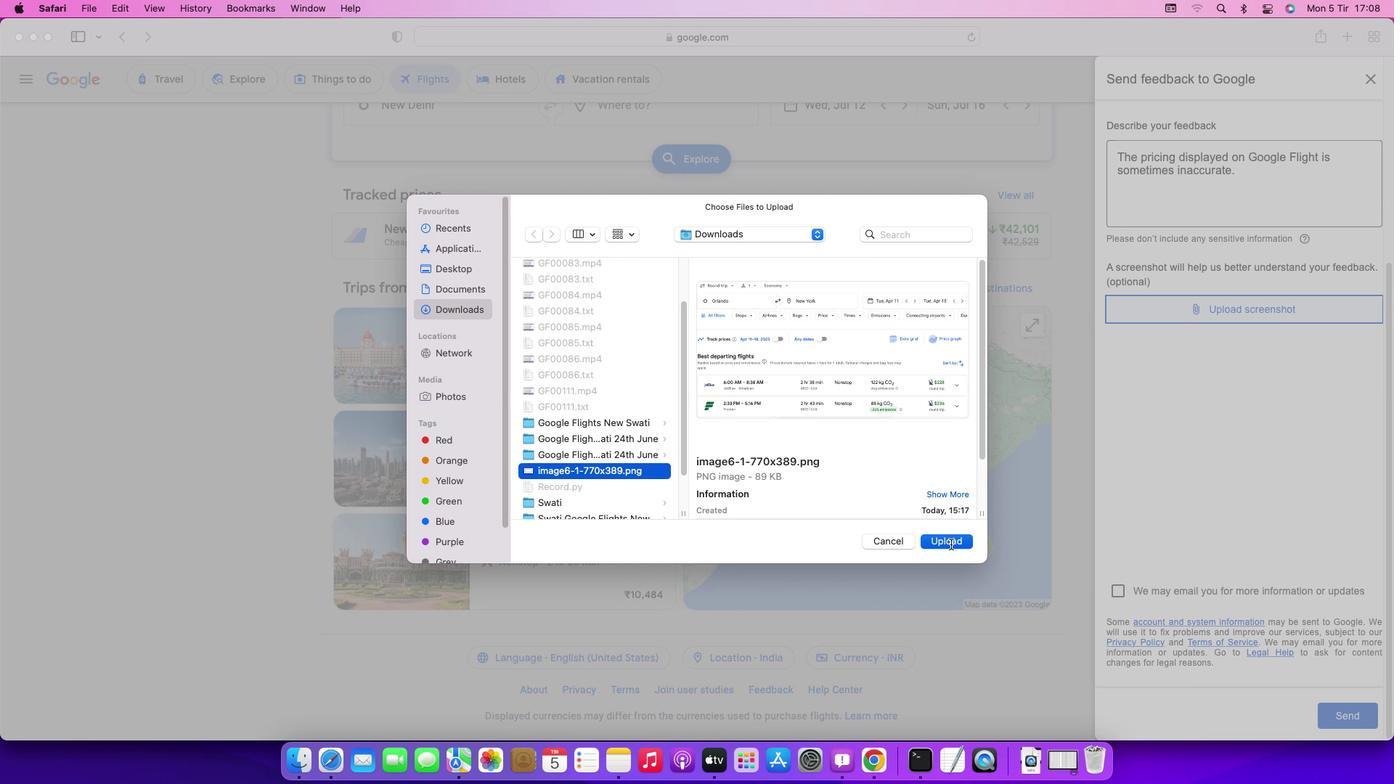 
Action: Mouse moved to (1348, 712)
Screenshot: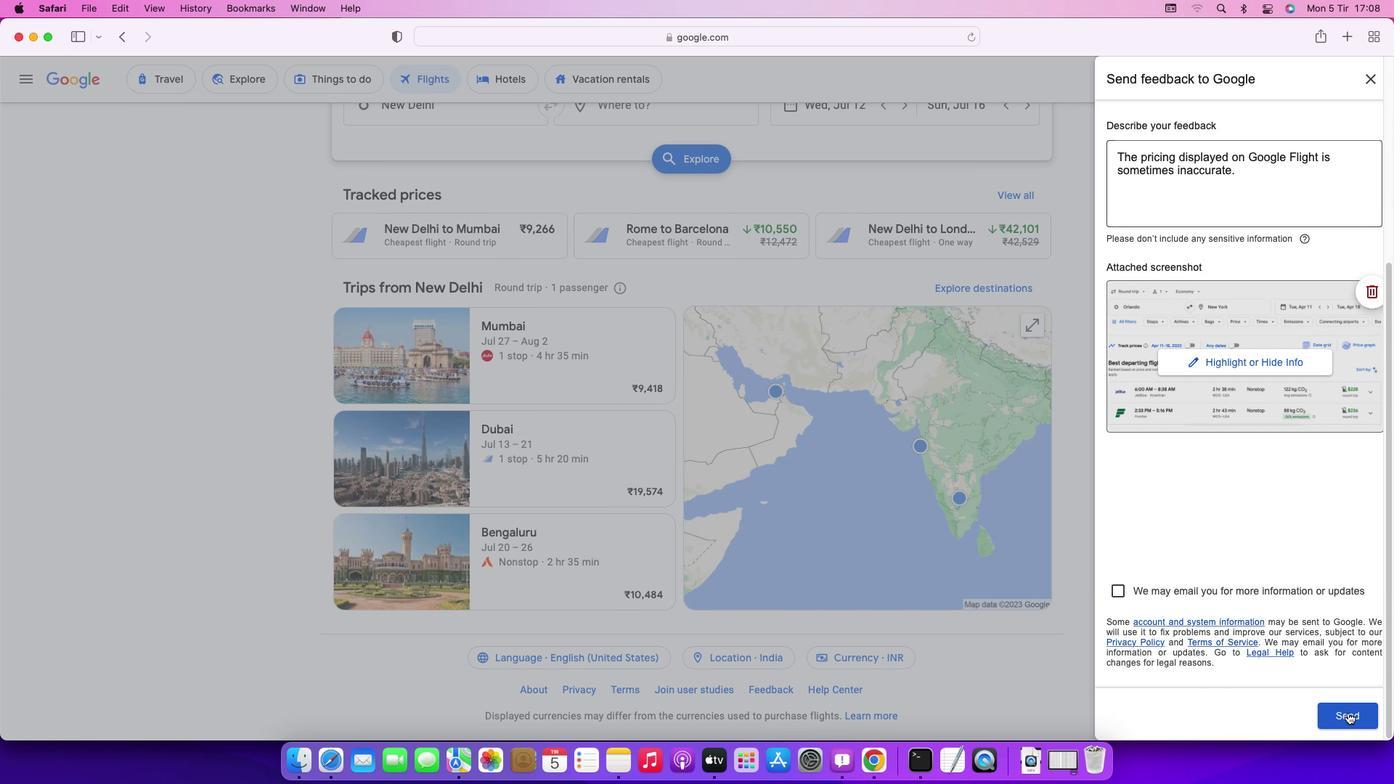 
Action: Mouse pressed left at (1348, 712)
Screenshot: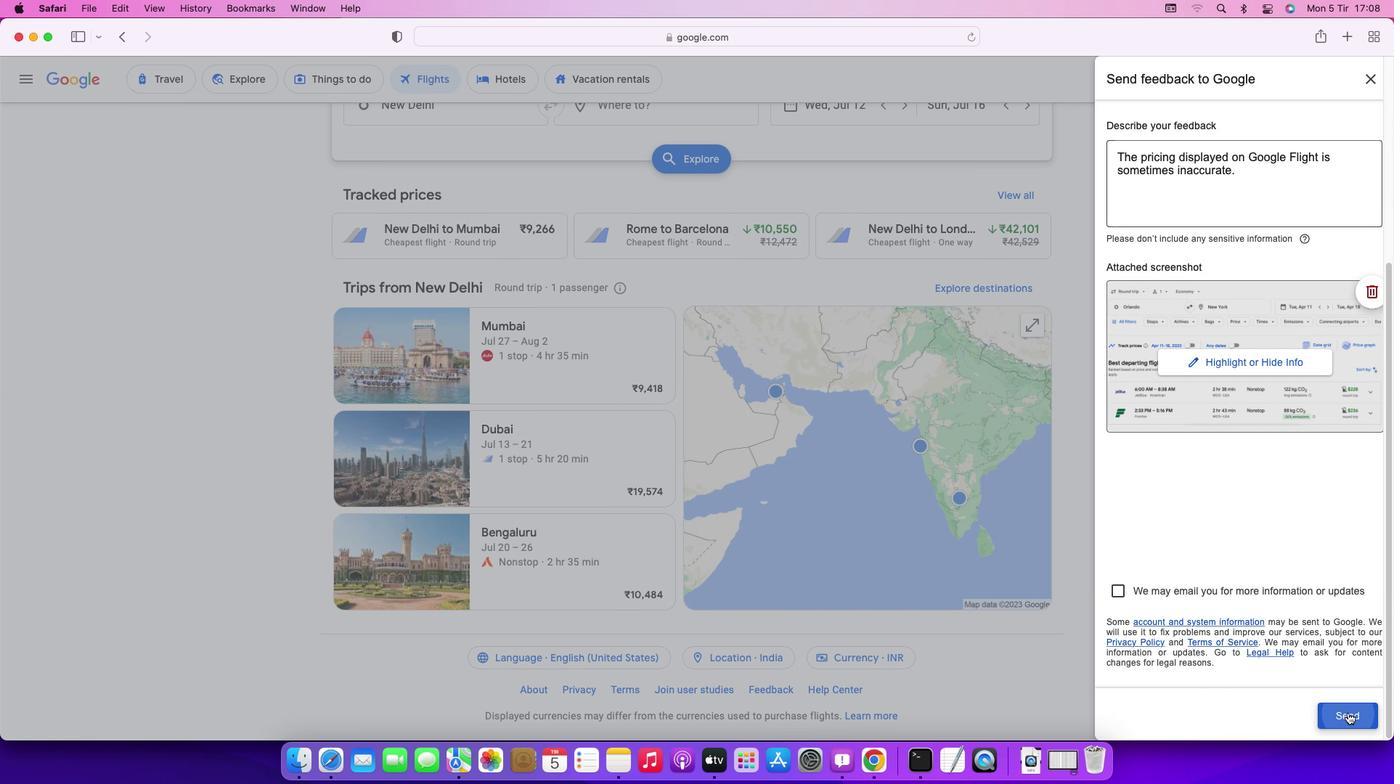 
Action: Mouse moved to (1198, 607)
Screenshot: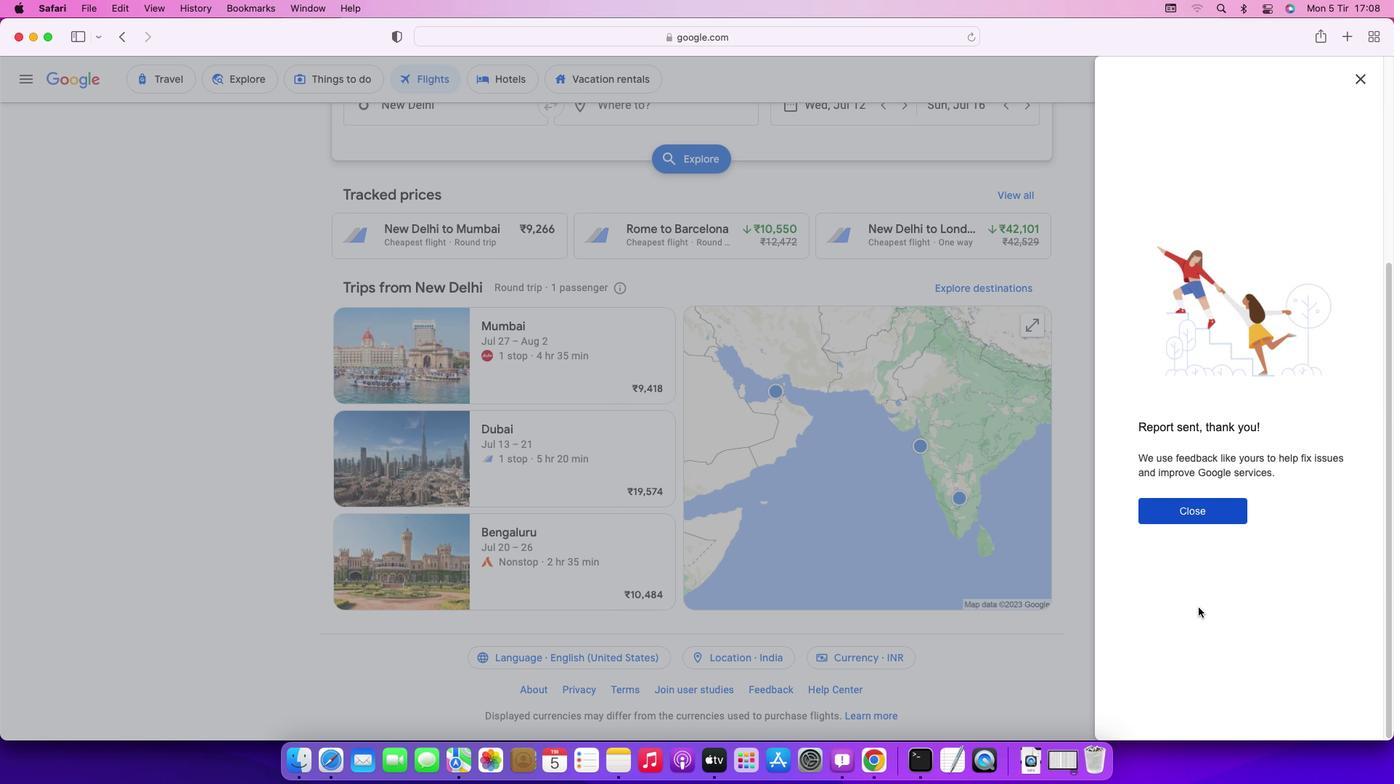 
